 Task: Open Card Sales Proposal Review in Board DevOps Best Practices to Workspace Antivirus and Security Software and add a team member Softage.3@softage.net, a label Purple, a checklist Wealth Management, an attachment from your onedrive, a color Purple and finally, add a card description 'Research and develop new service offering pricing strategy' and a comment 'Let us make sure we have a clear understanding of the timeline and deadlines for this task, ensuring that we can deliver on time.'. Add a start date 'Jan 07, 1900' with a due date 'Jan 14, 1900'
Action: Mouse moved to (49, 313)
Screenshot: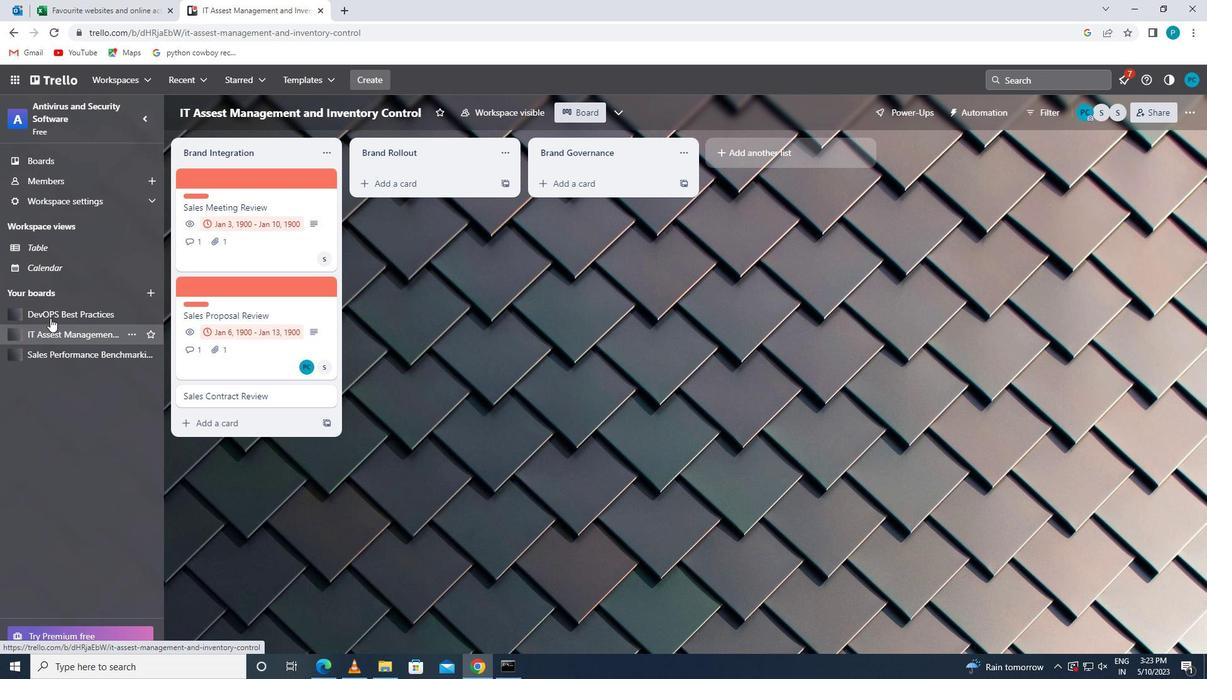 
Action: Mouse pressed left at (49, 313)
Screenshot: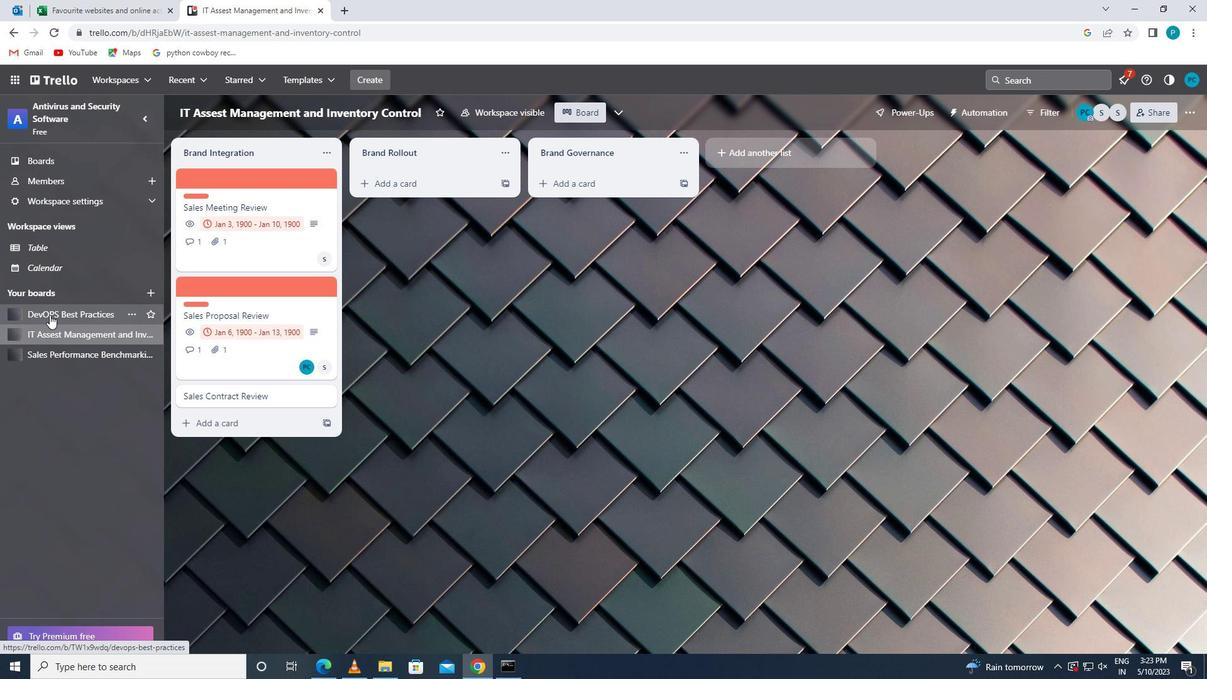 
Action: Mouse moved to (242, 389)
Screenshot: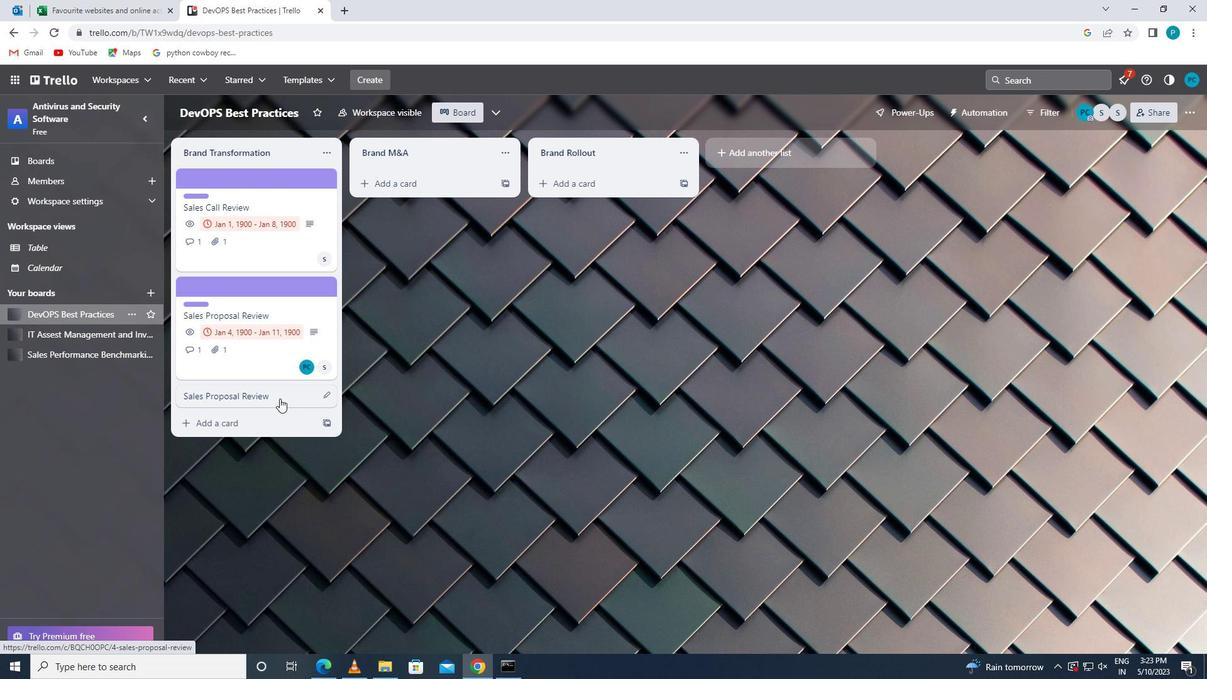 
Action: Mouse pressed left at (242, 389)
Screenshot: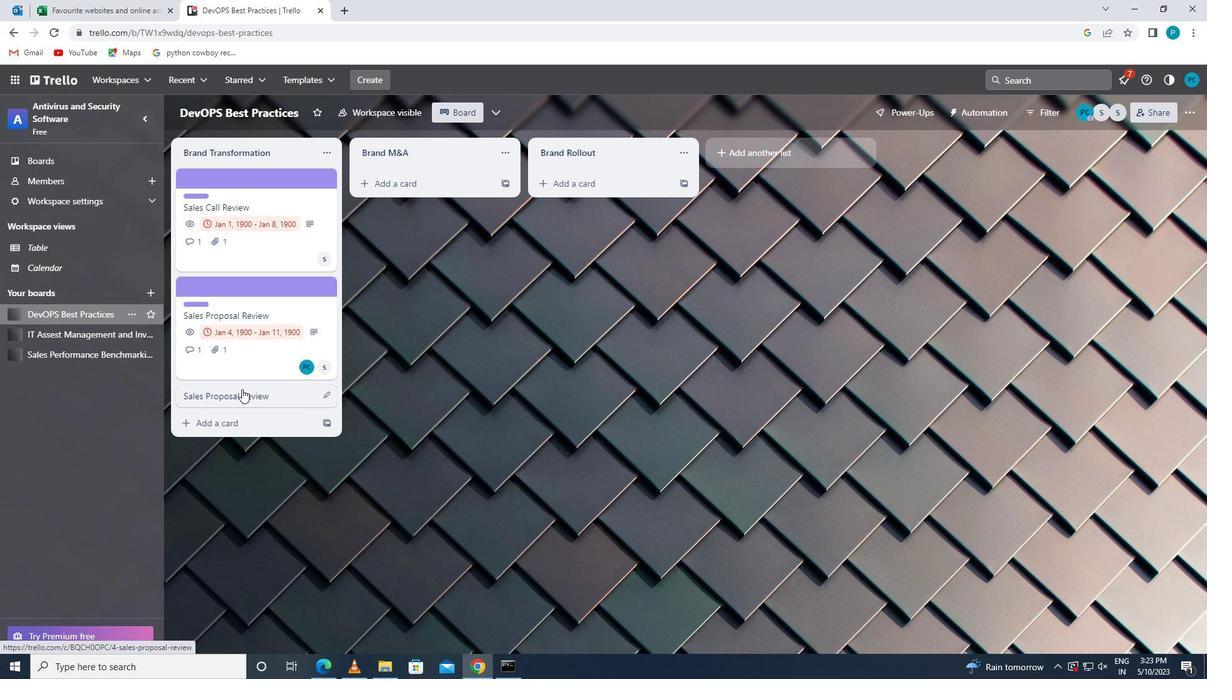 
Action: Mouse moved to (749, 215)
Screenshot: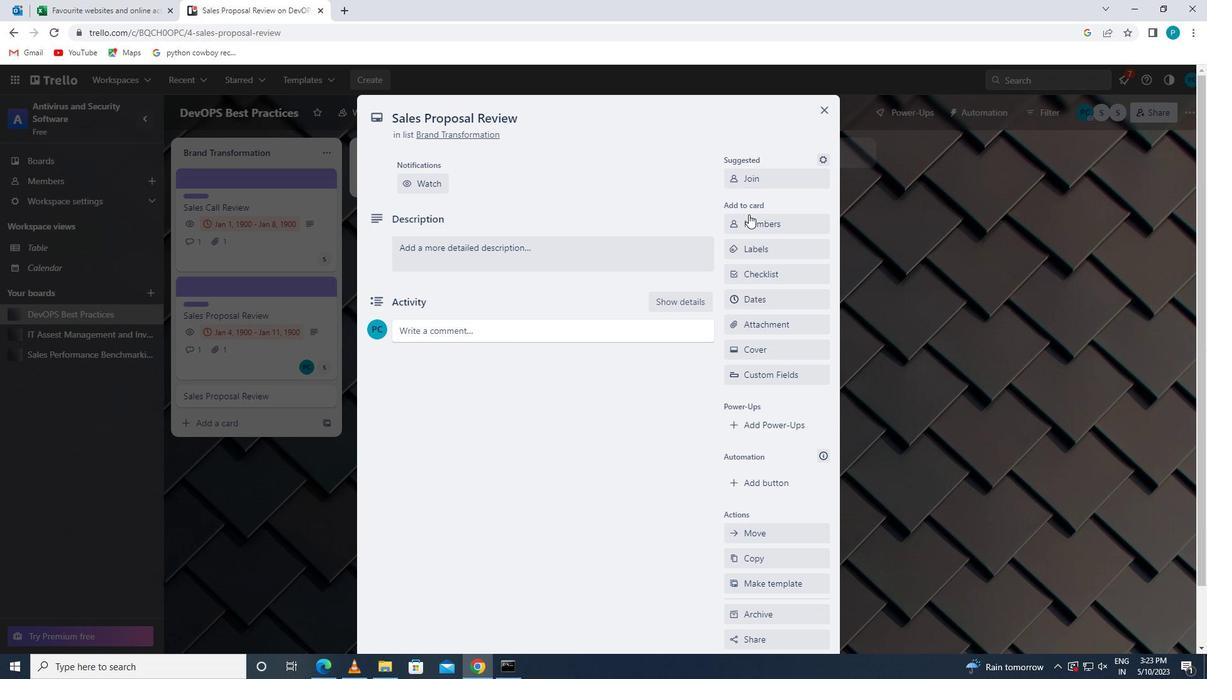 
Action: Mouse pressed left at (749, 215)
Screenshot: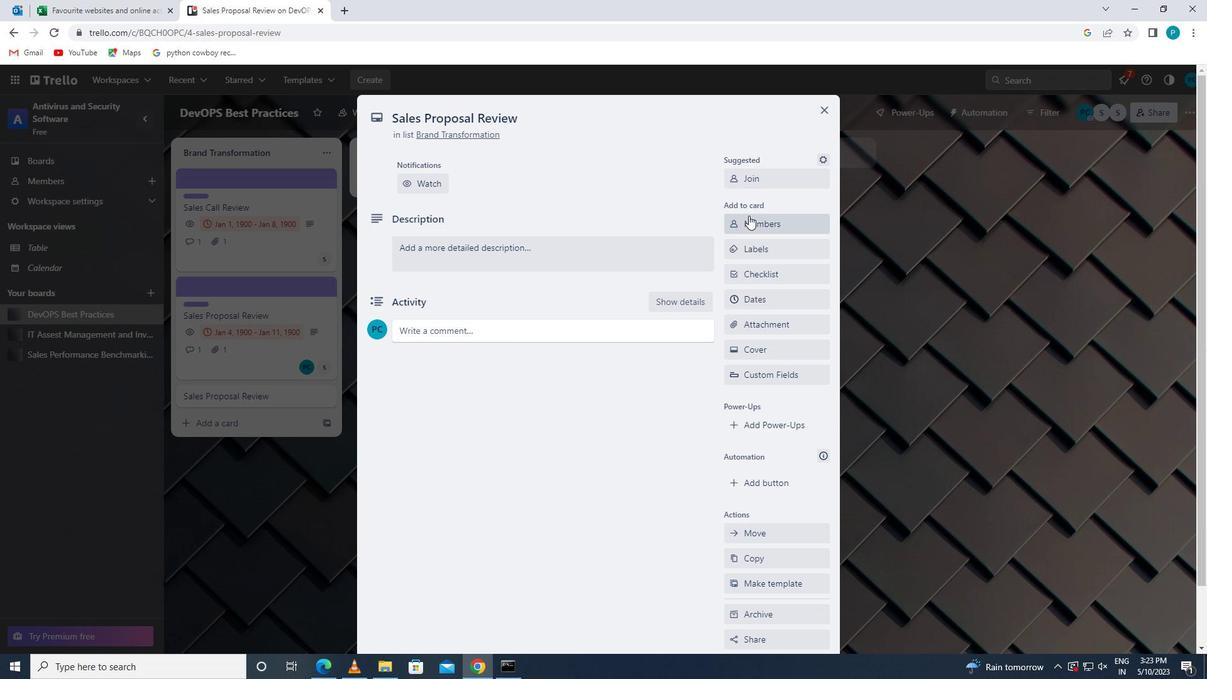 
Action: Mouse moved to (756, 284)
Screenshot: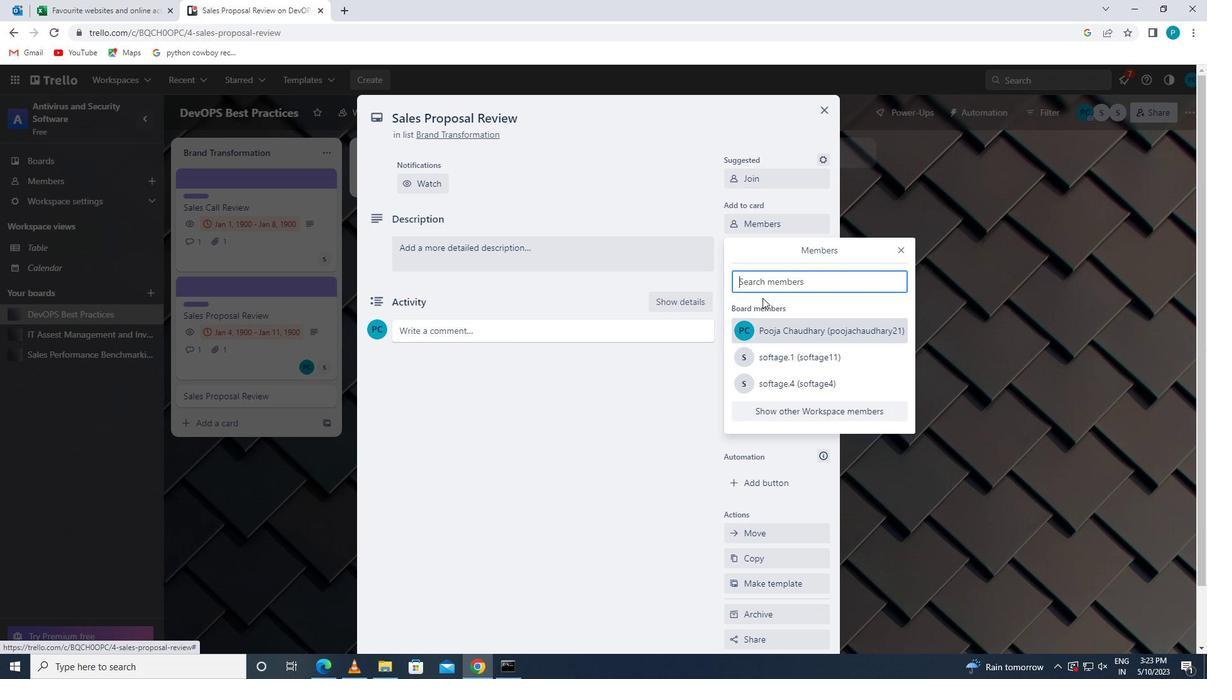 
Action: Mouse pressed left at (756, 284)
Screenshot: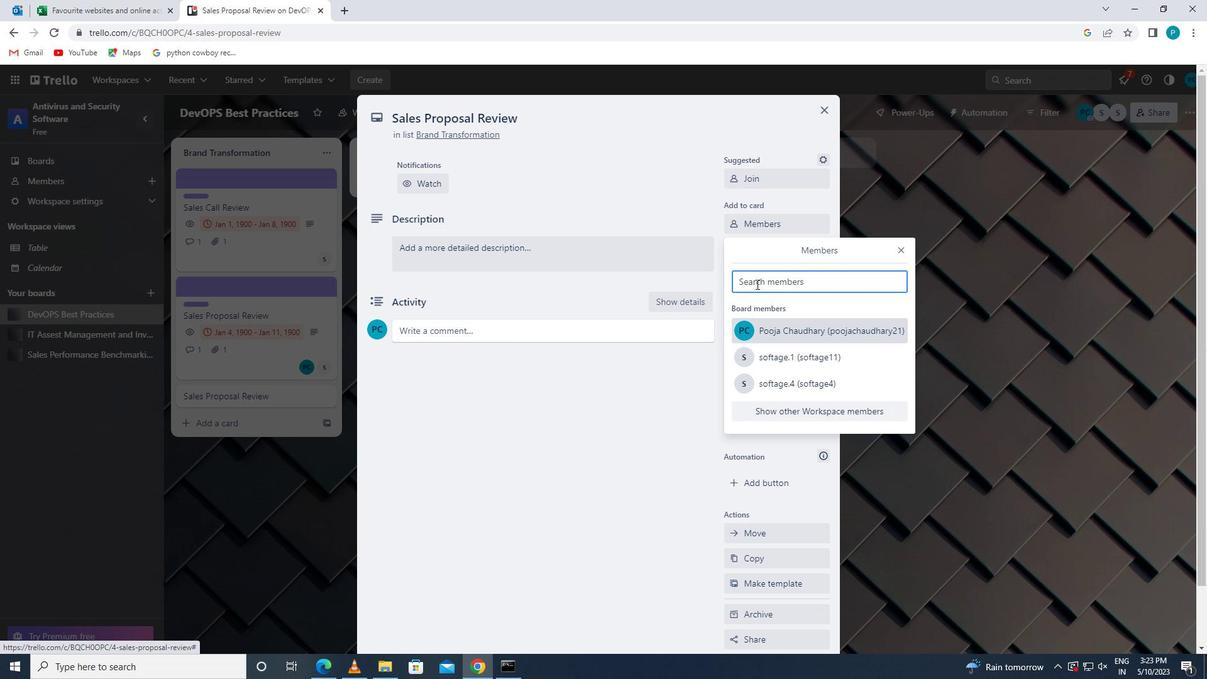 
Action: Key pressed s<Key.caps_lock>o<Key.backspace><Key.backspace>s<Key.caps_lock>oftage
Screenshot: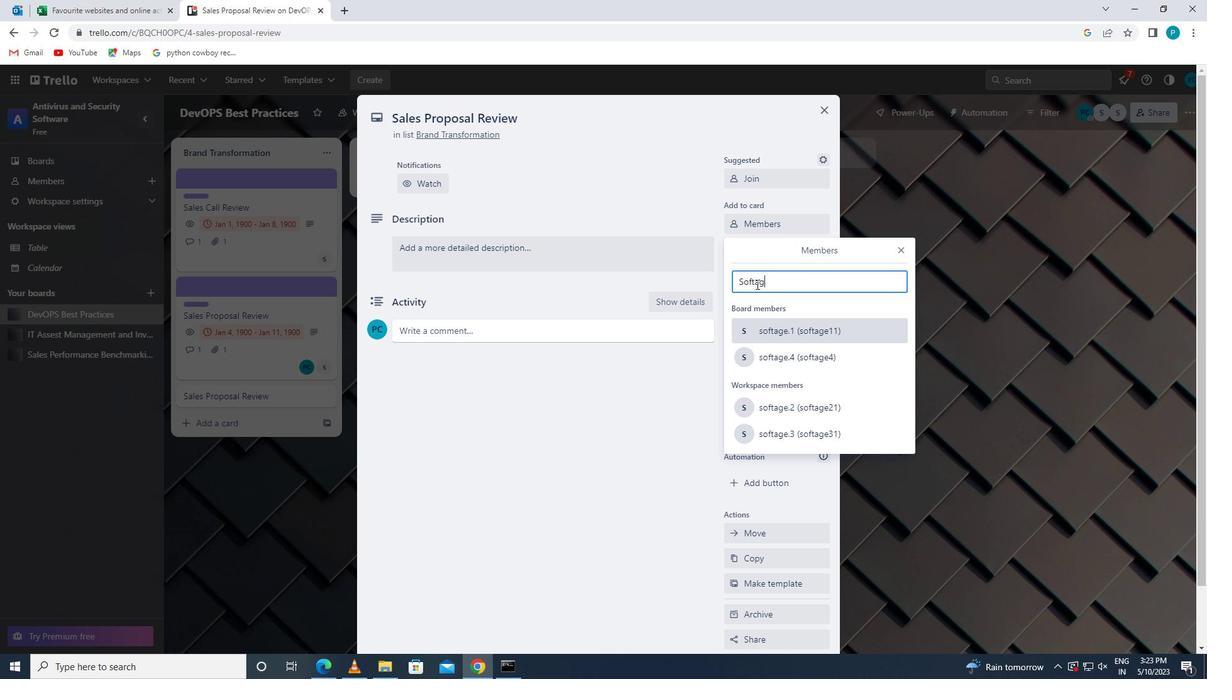 
Action: Mouse moved to (795, 433)
Screenshot: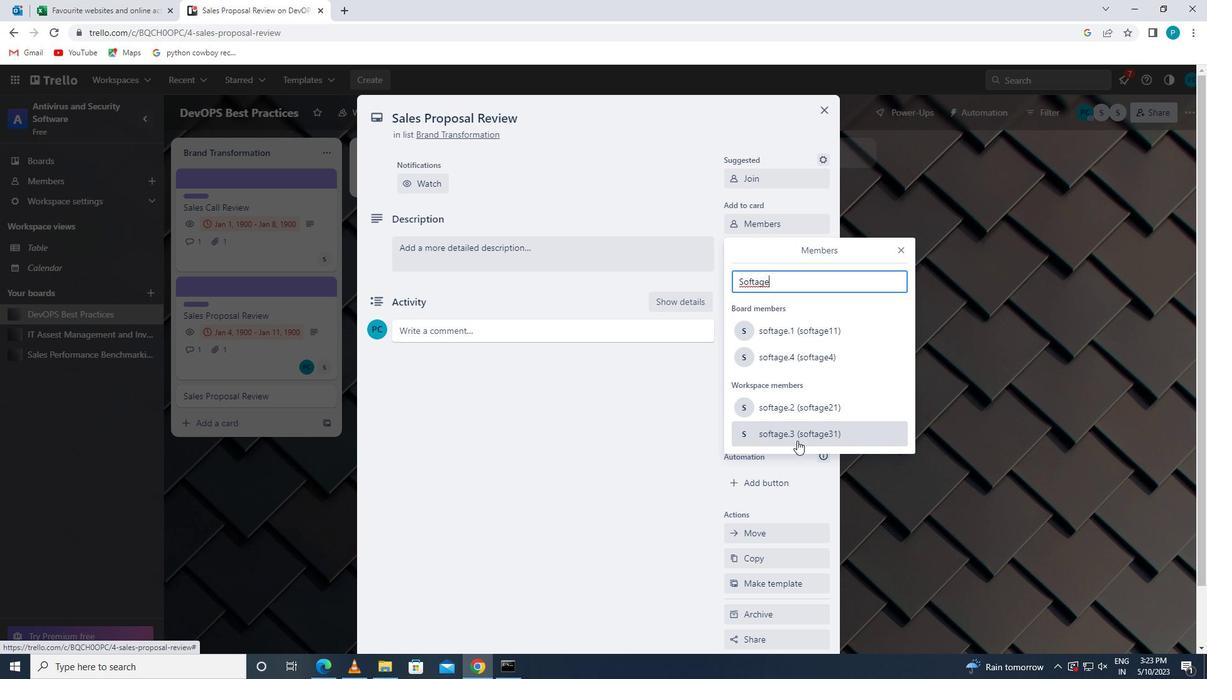 
Action: Mouse pressed left at (795, 433)
Screenshot: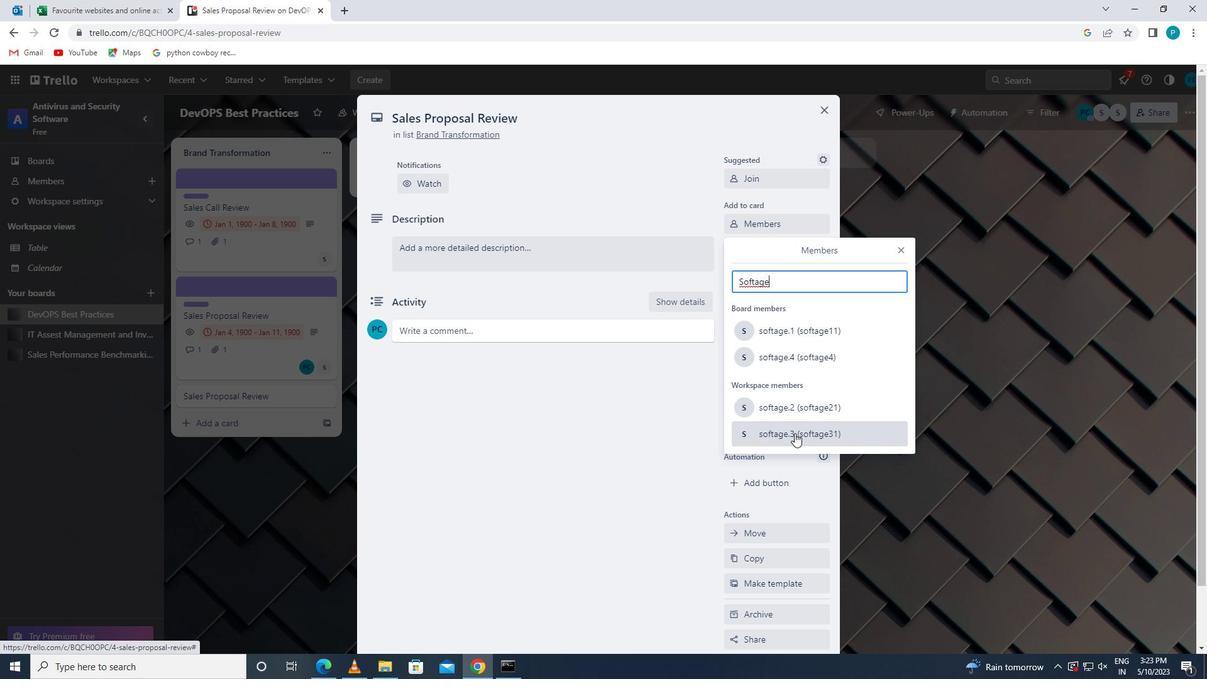 
Action: Mouse moved to (902, 251)
Screenshot: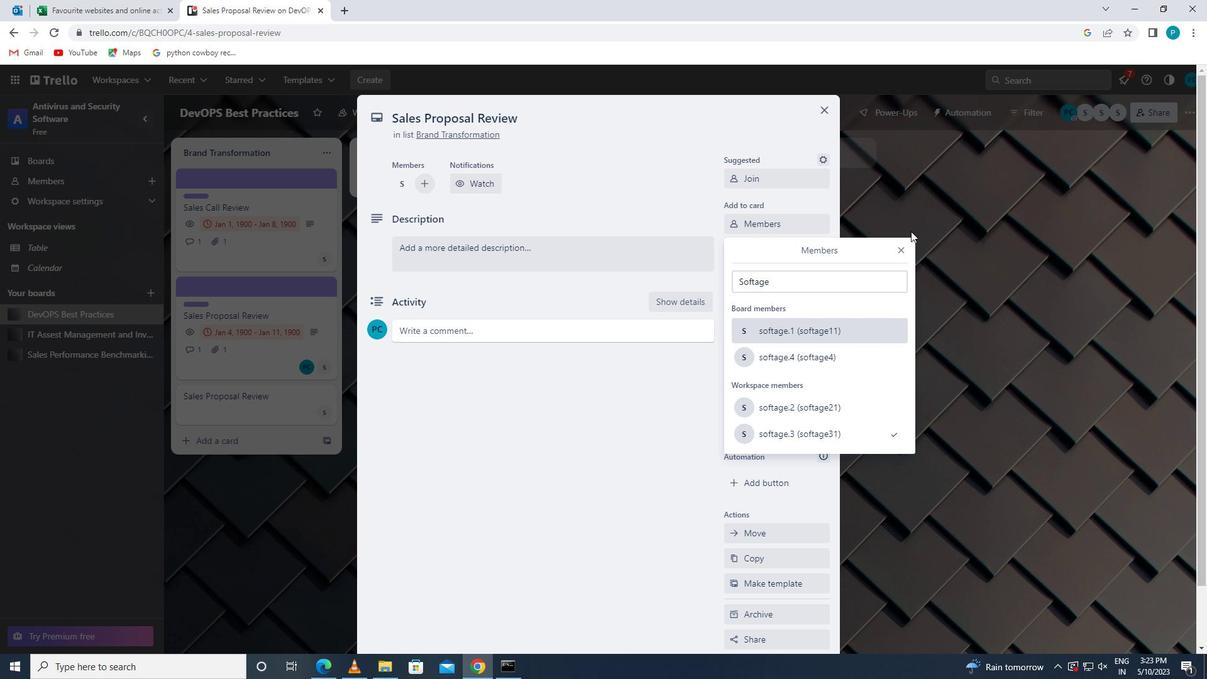 
Action: Mouse pressed left at (902, 251)
Screenshot: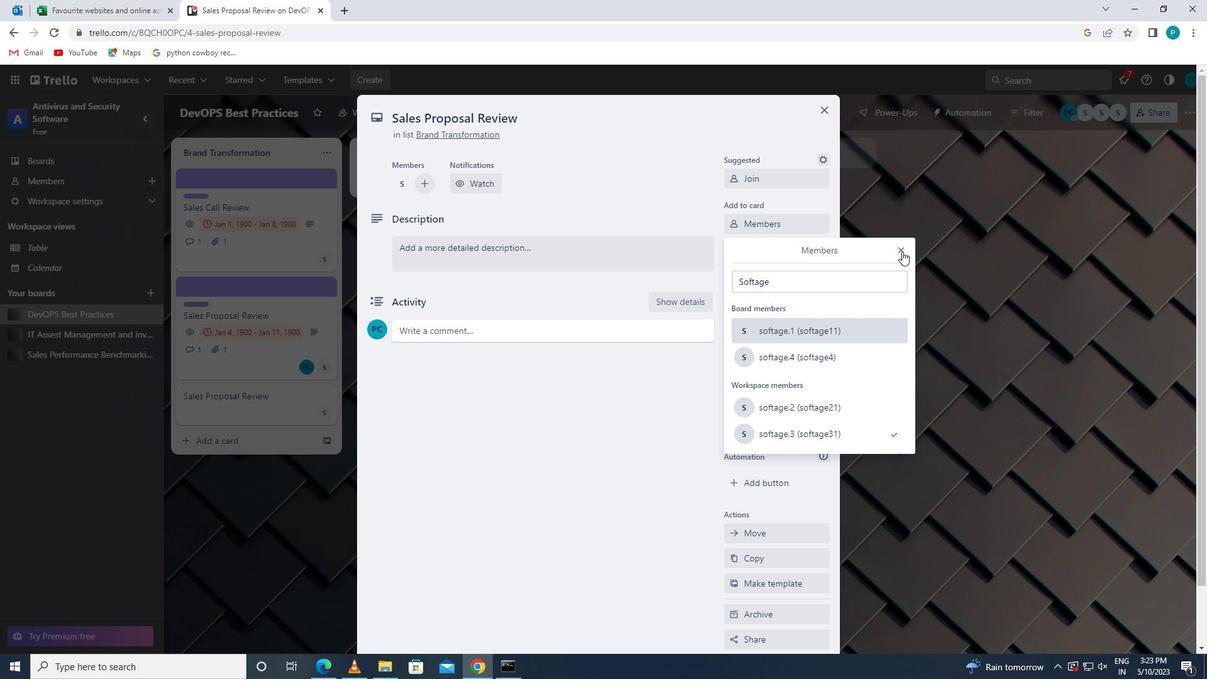 
Action: Mouse moved to (781, 250)
Screenshot: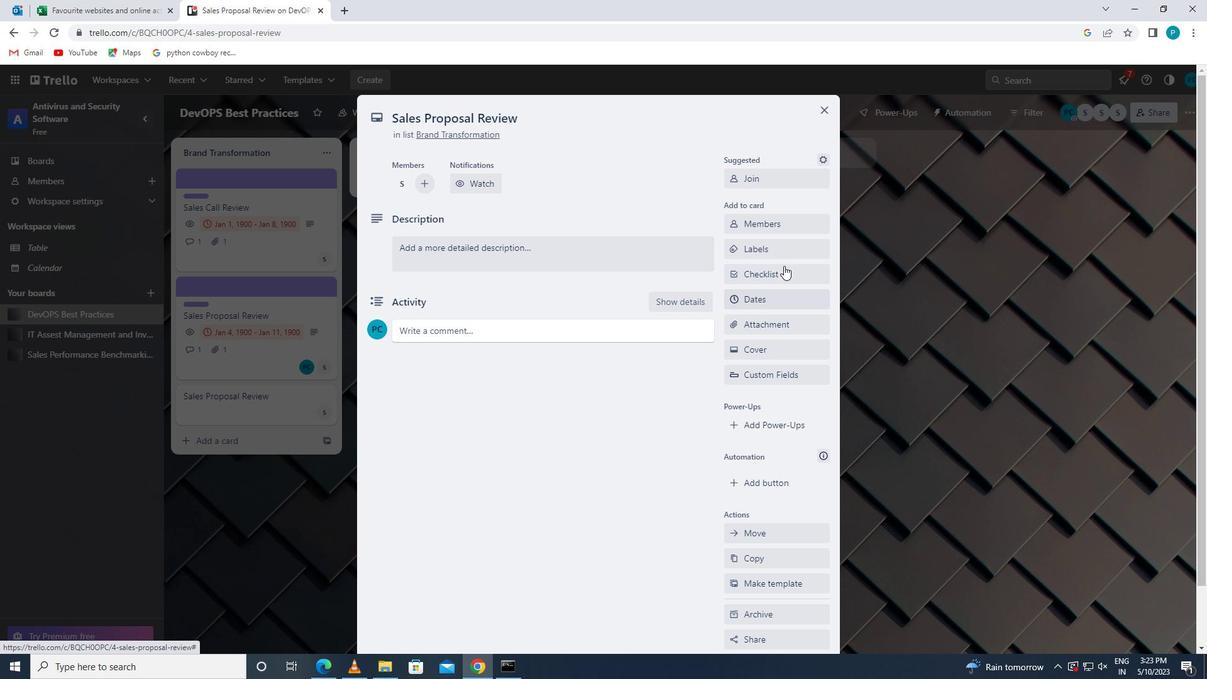 
Action: Mouse pressed left at (781, 250)
Screenshot: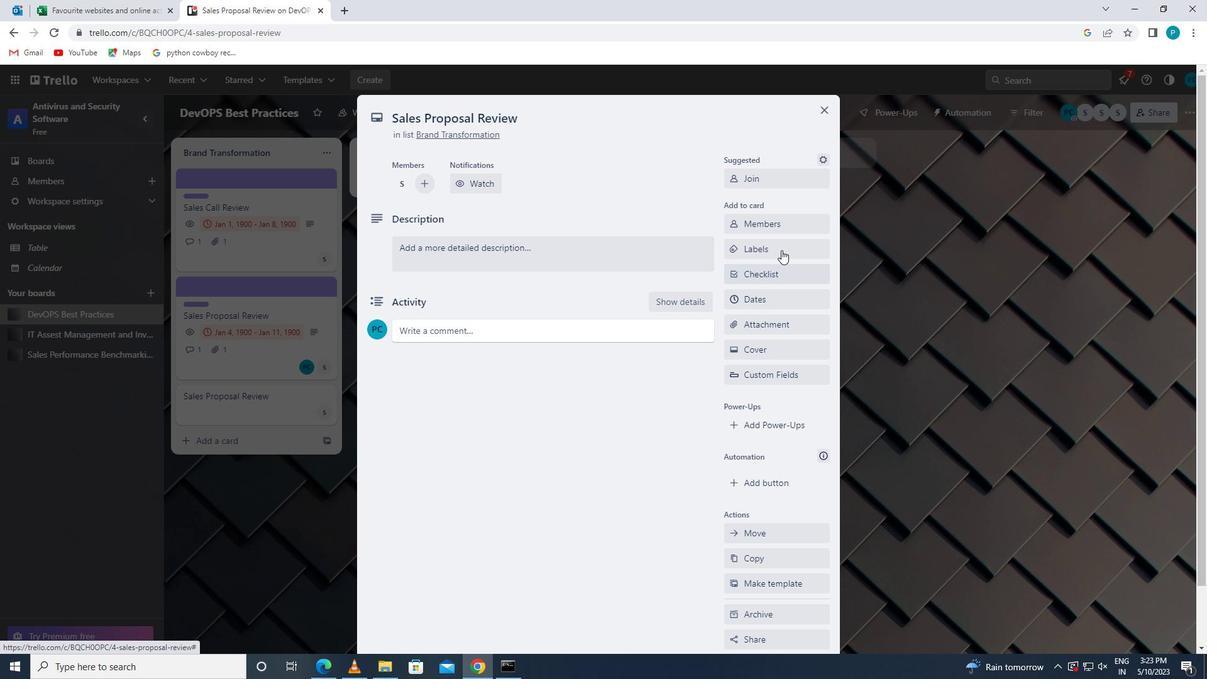 
Action: Mouse moved to (803, 492)
Screenshot: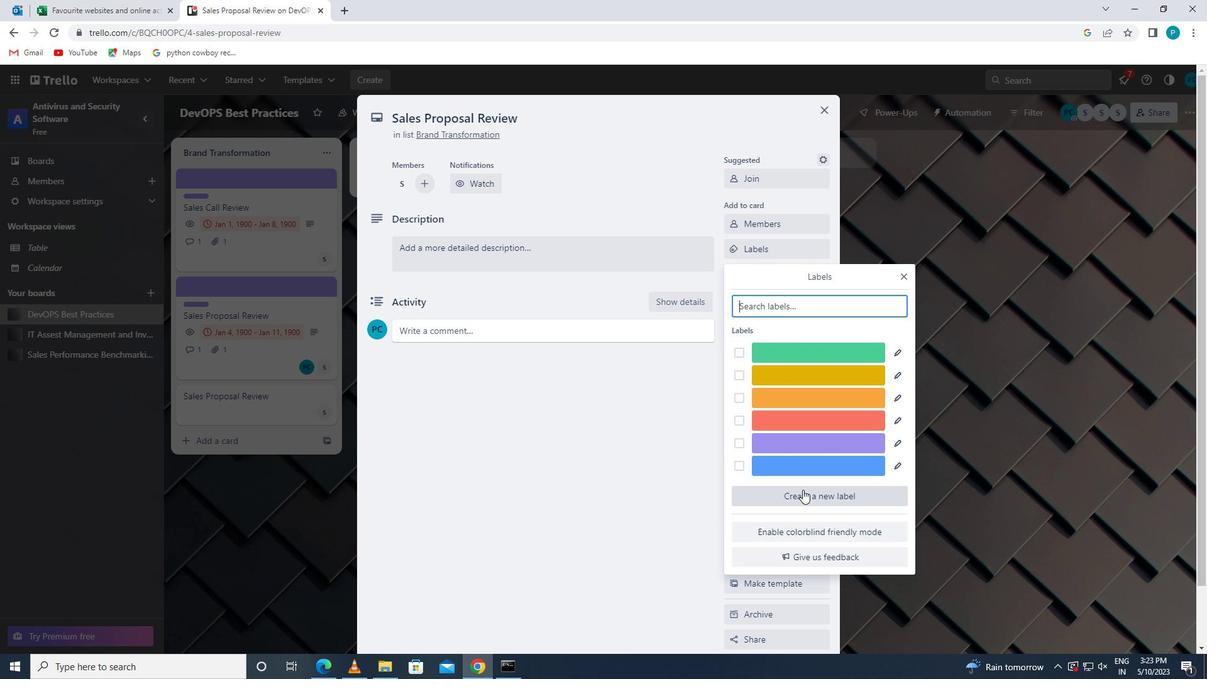 
Action: Mouse pressed left at (803, 492)
Screenshot: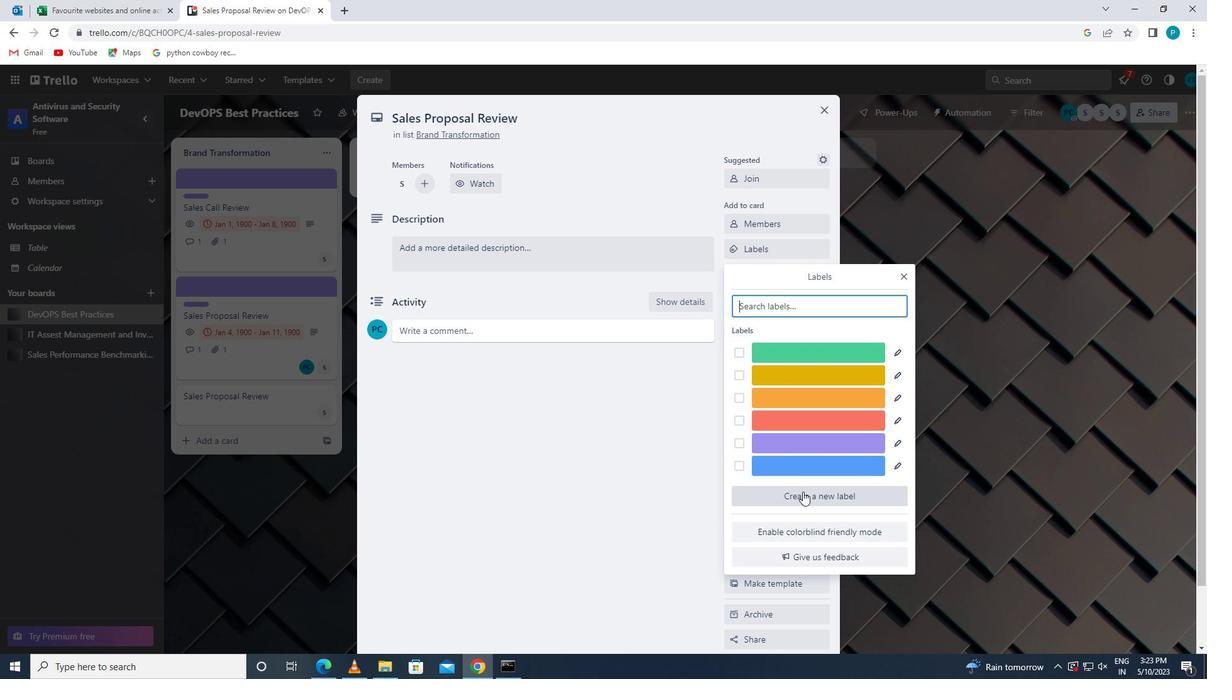 
Action: Mouse moved to (892, 457)
Screenshot: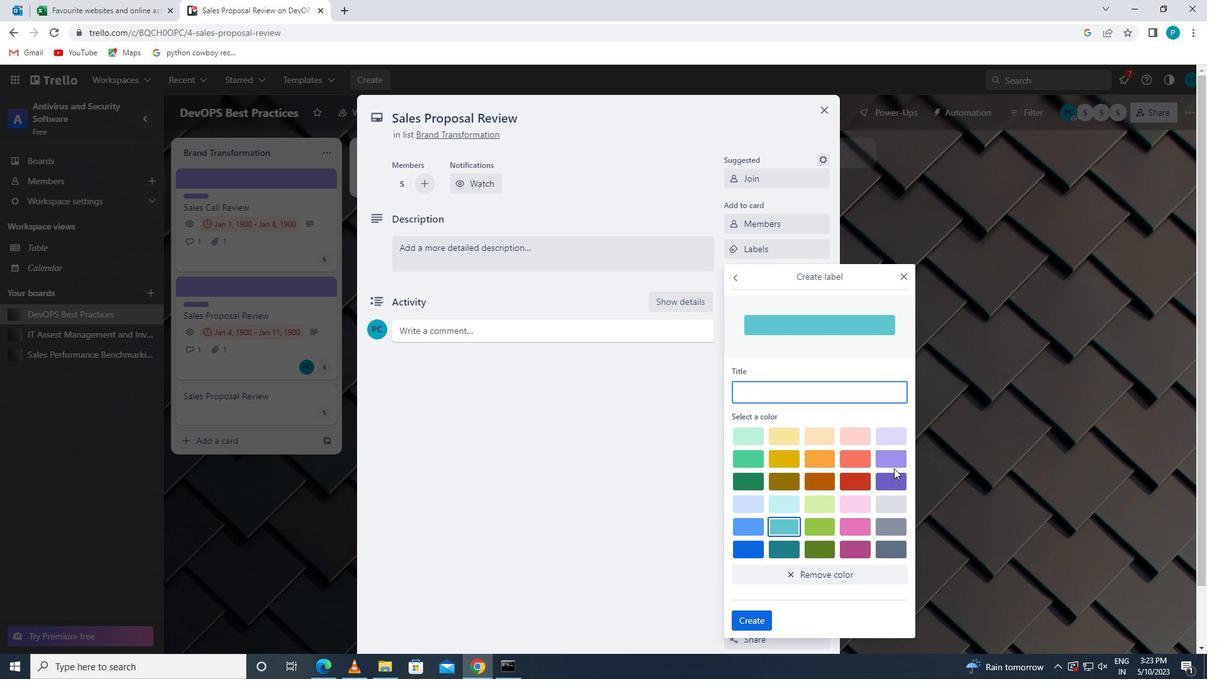 
Action: Mouse pressed left at (892, 457)
Screenshot: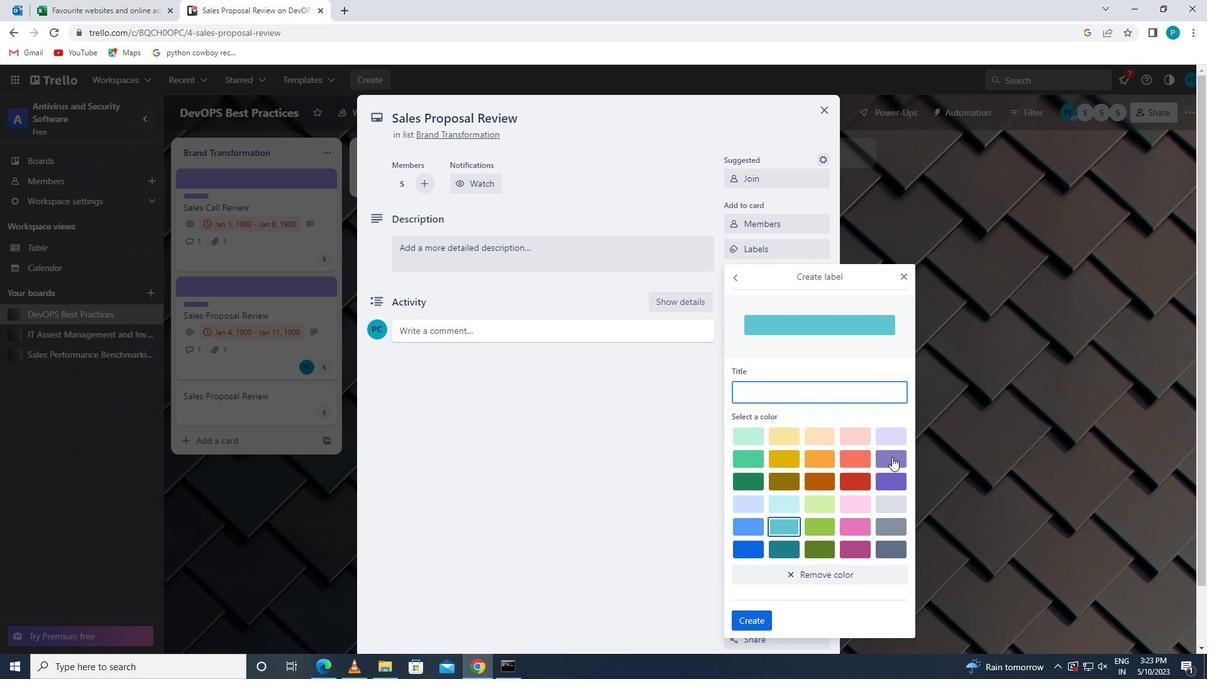 
Action: Mouse moved to (767, 627)
Screenshot: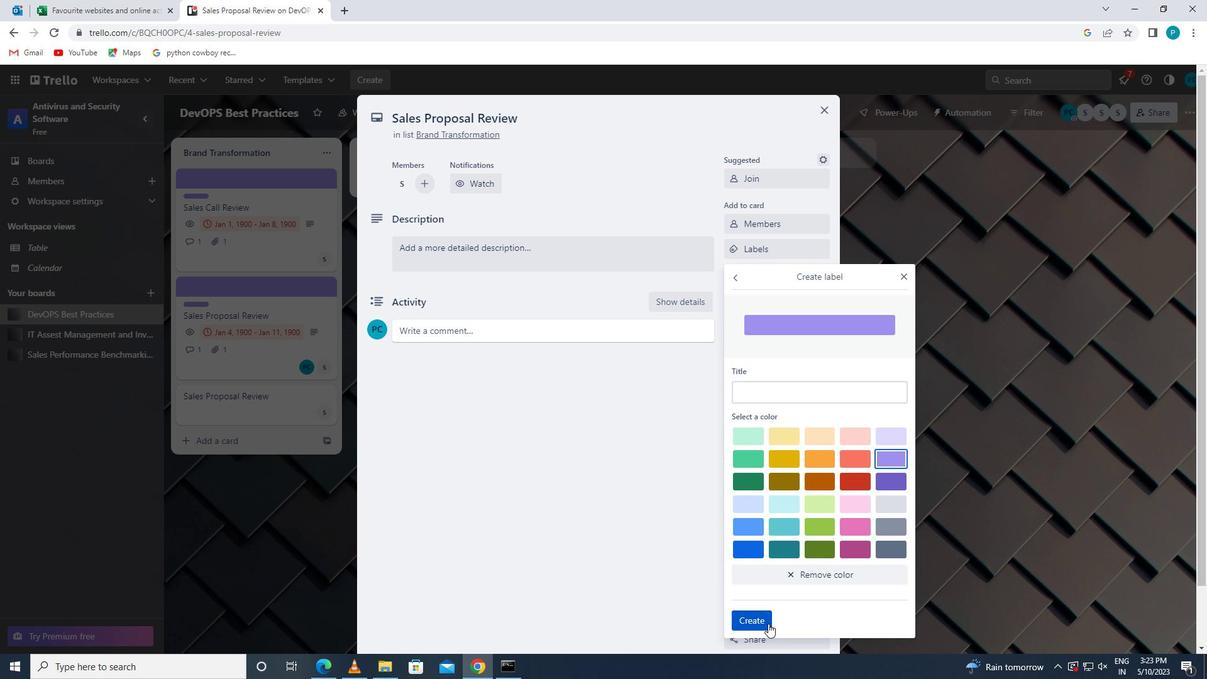 
Action: Mouse pressed left at (767, 627)
Screenshot: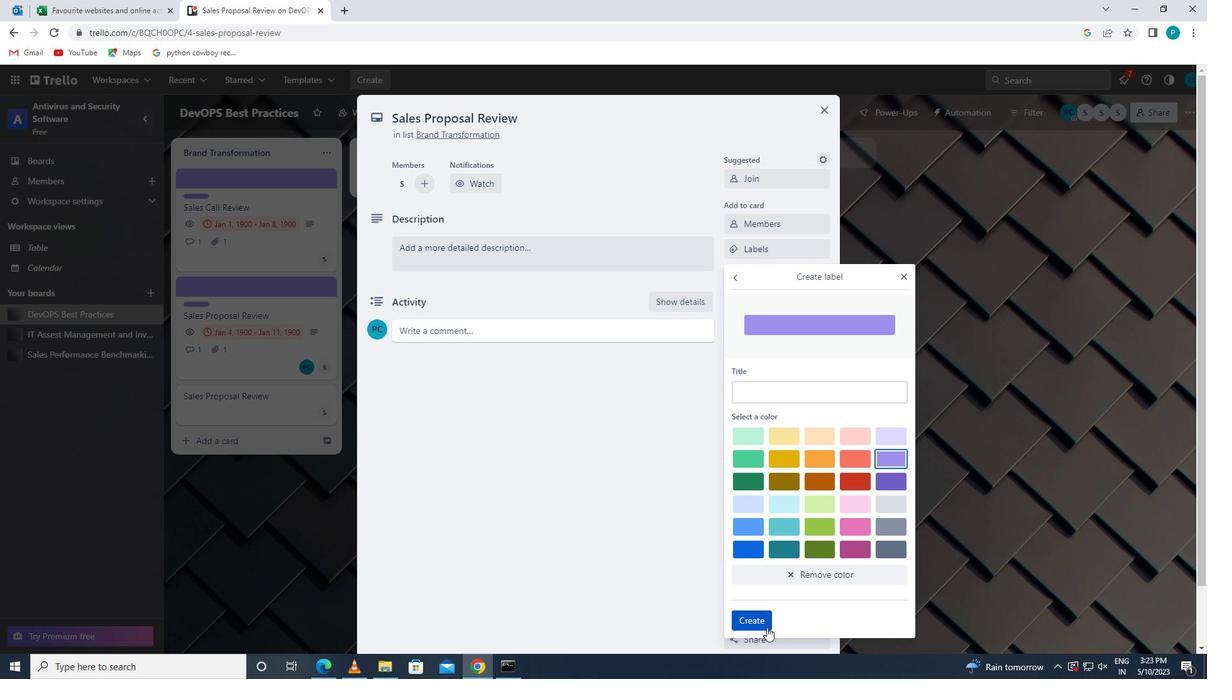
Action: Mouse moved to (904, 276)
Screenshot: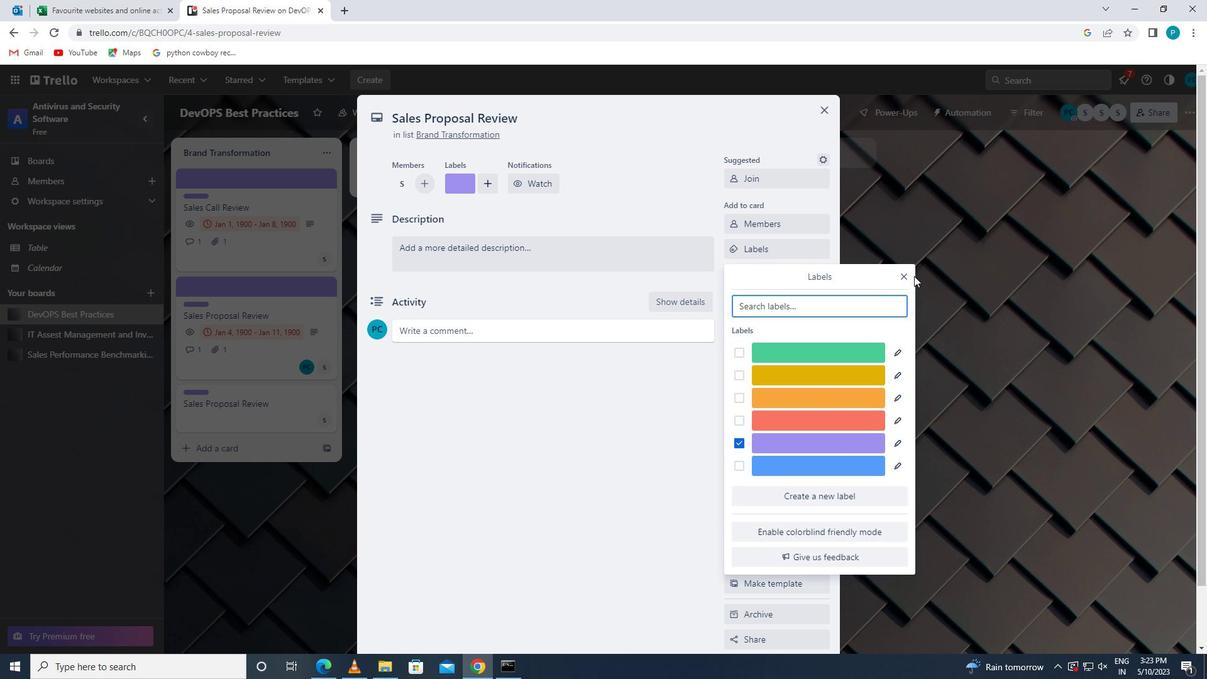 
Action: Mouse pressed left at (904, 276)
Screenshot: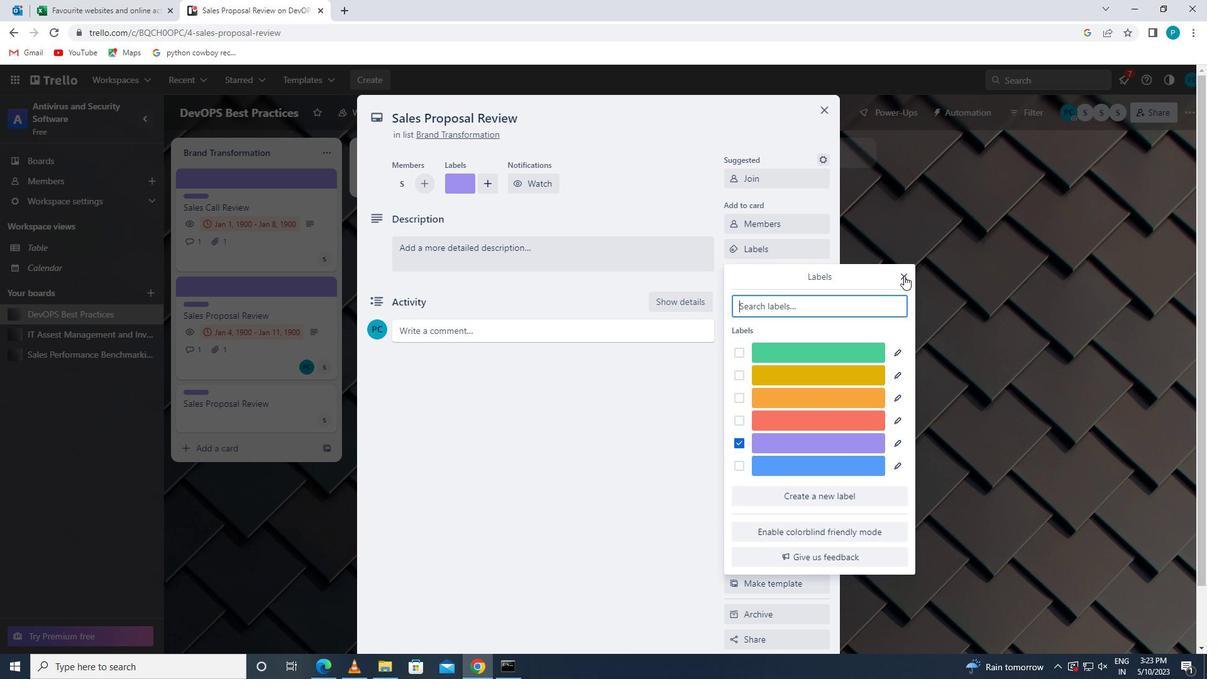 
Action: Mouse moved to (747, 276)
Screenshot: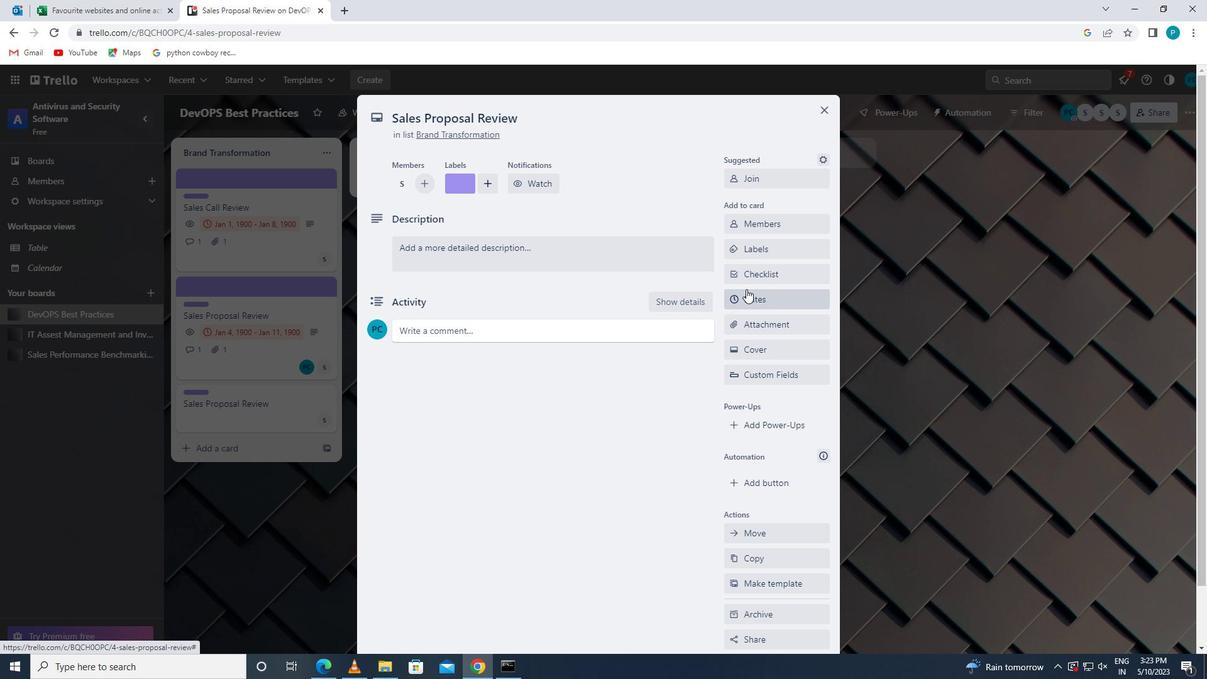 
Action: Mouse pressed left at (747, 276)
Screenshot: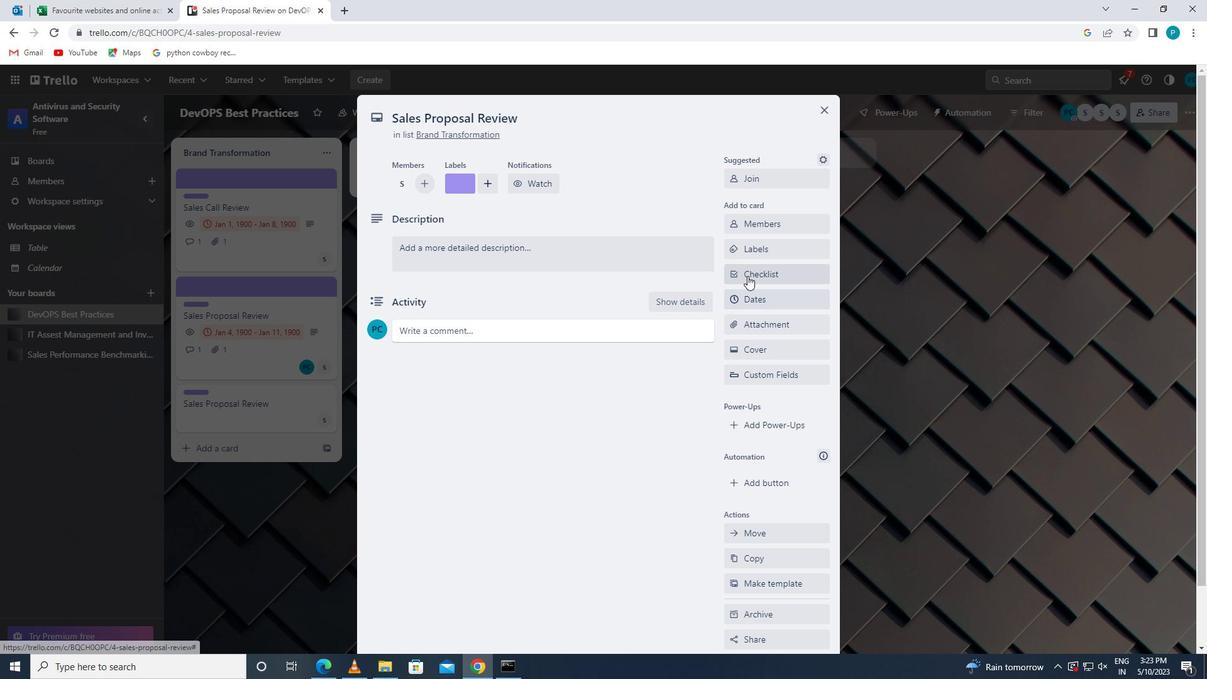 
Action: Mouse moved to (747, 276)
Screenshot: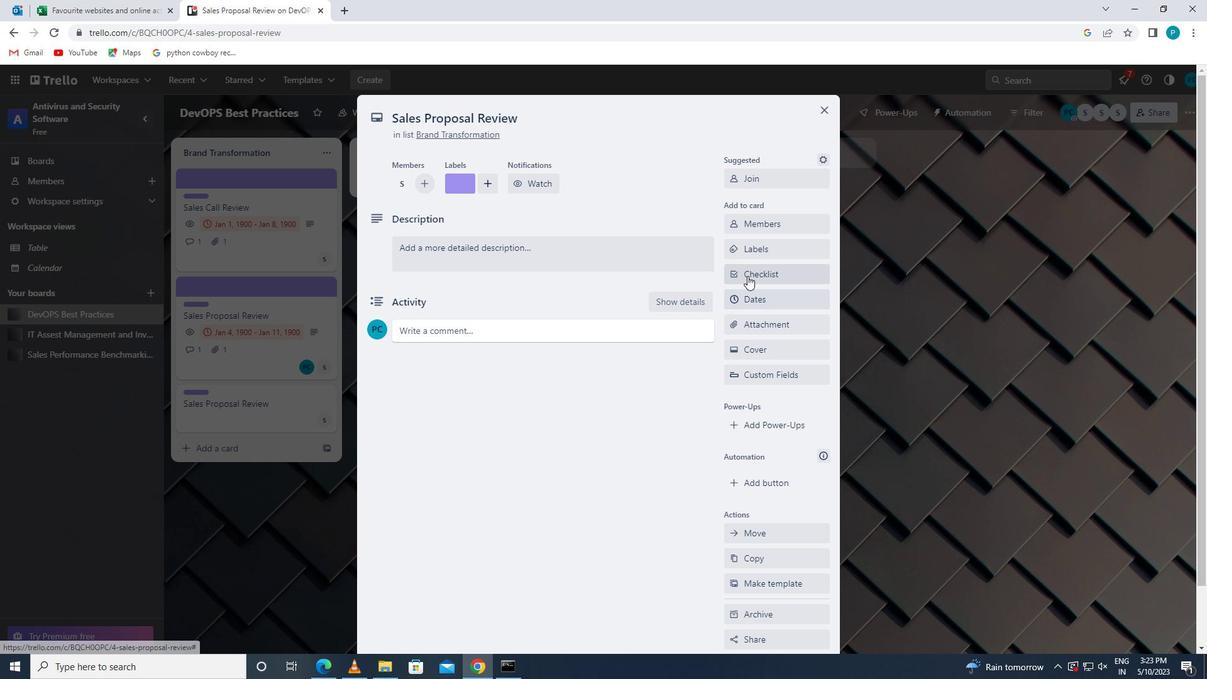 
Action: Key pressed <Key.caps_lock>e<Key.backspace>w<Key.caps_lock>e
Screenshot: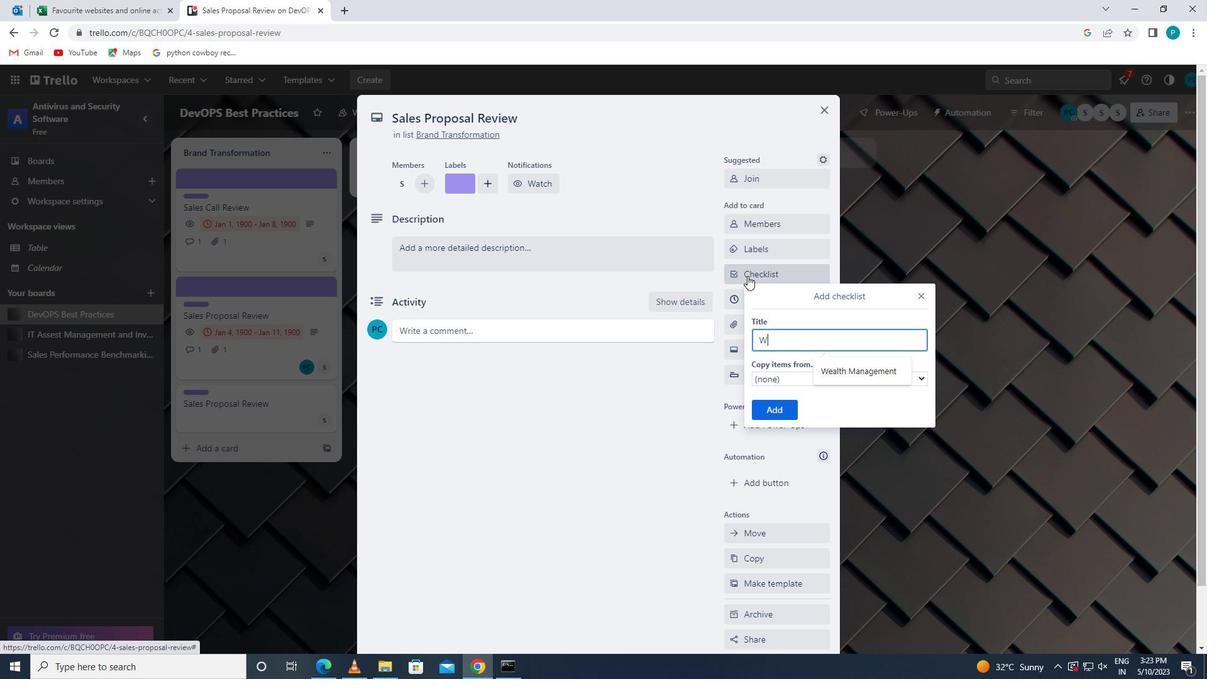 
Action: Mouse moved to (868, 367)
Screenshot: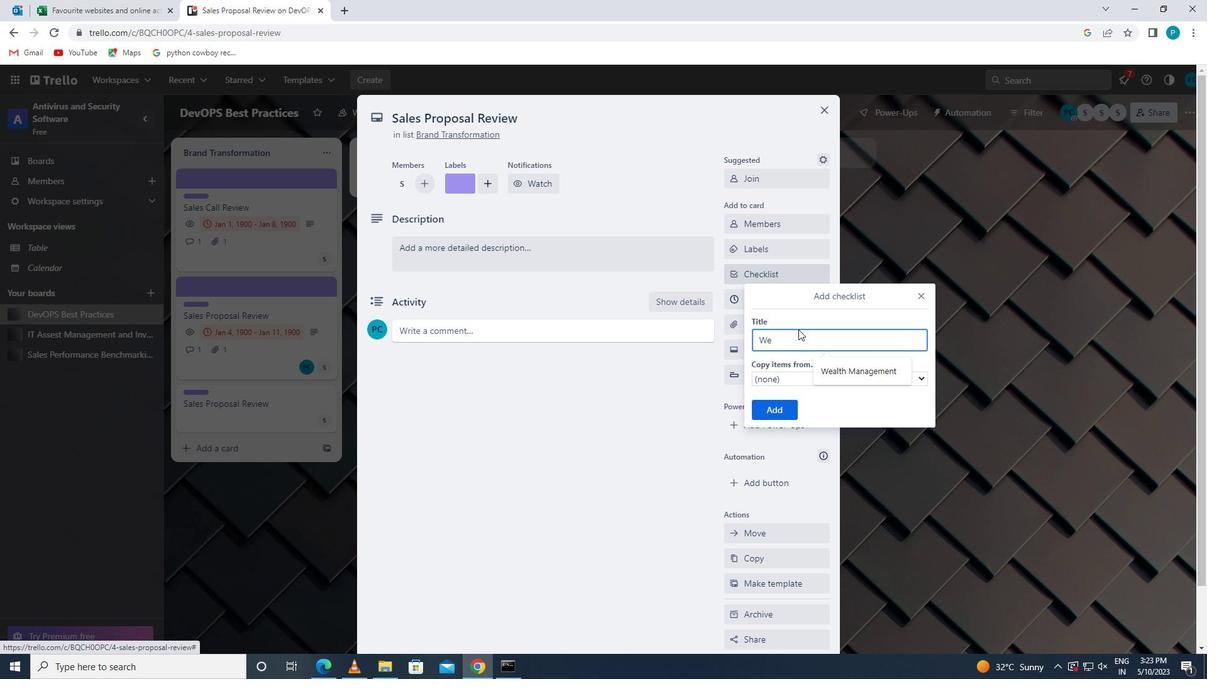 
Action: Mouse pressed left at (868, 367)
Screenshot: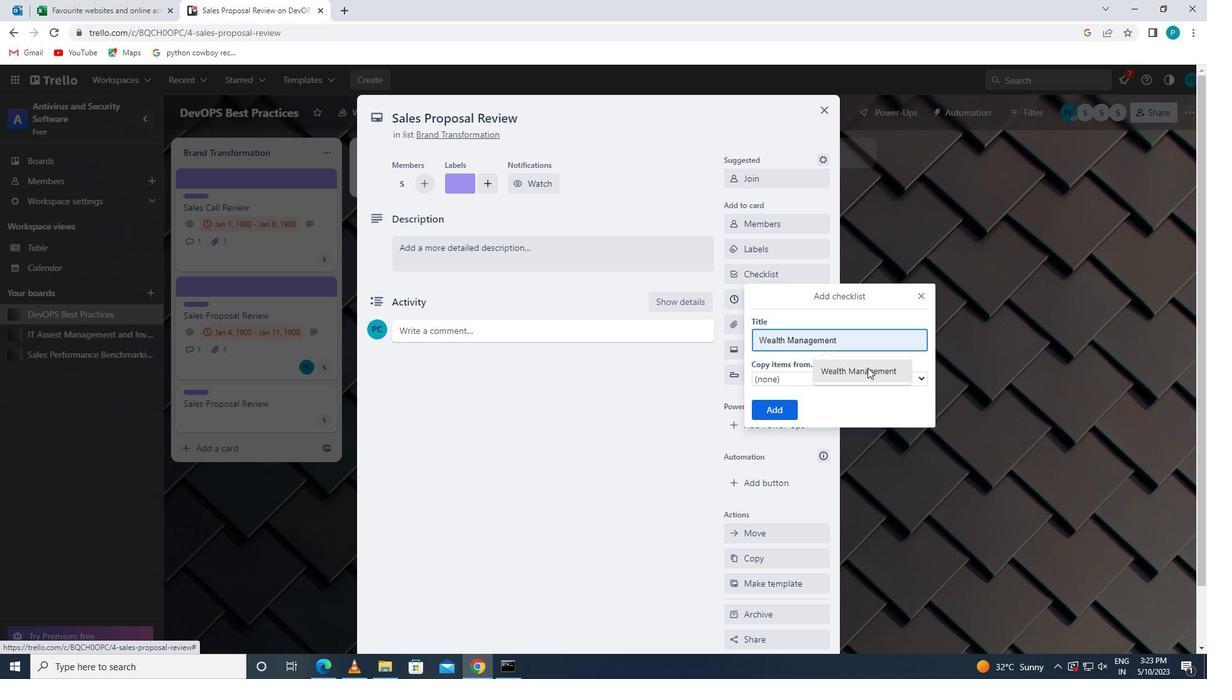 
Action: Mouse moved to (761, 406)
Screenshot: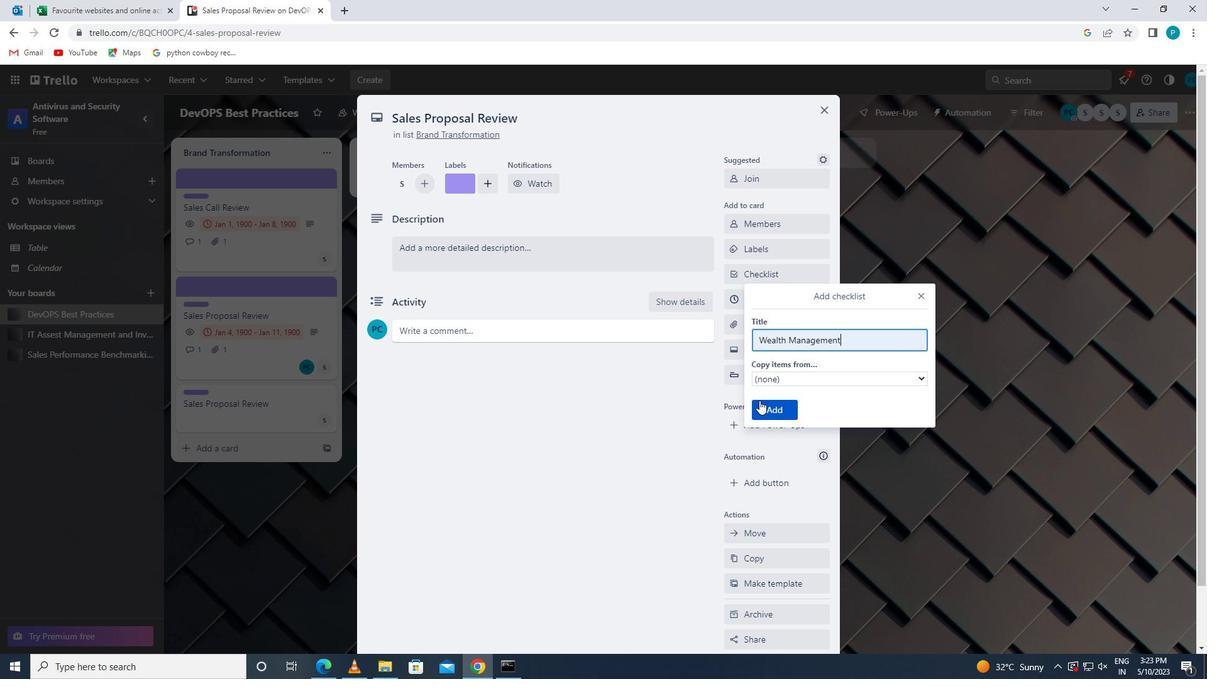 
Action: Mouse pressed left at (761, 406)
Screenshot: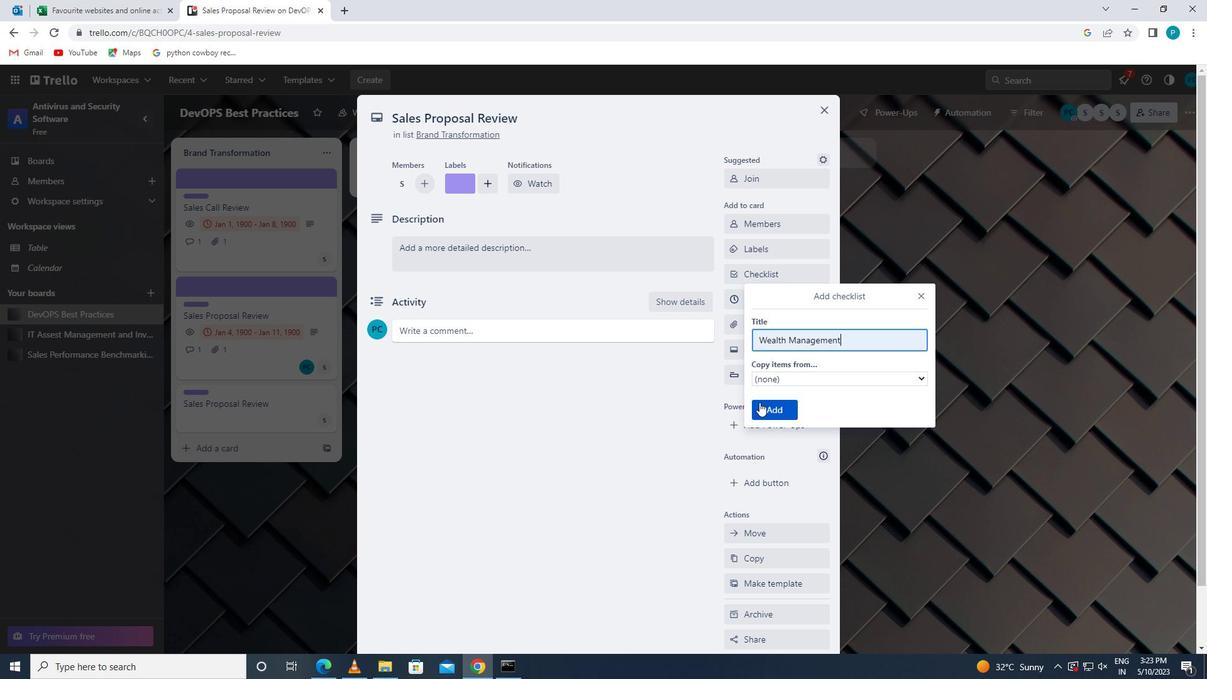 
Action: Mouse moved to (780, 328)
Screenshot: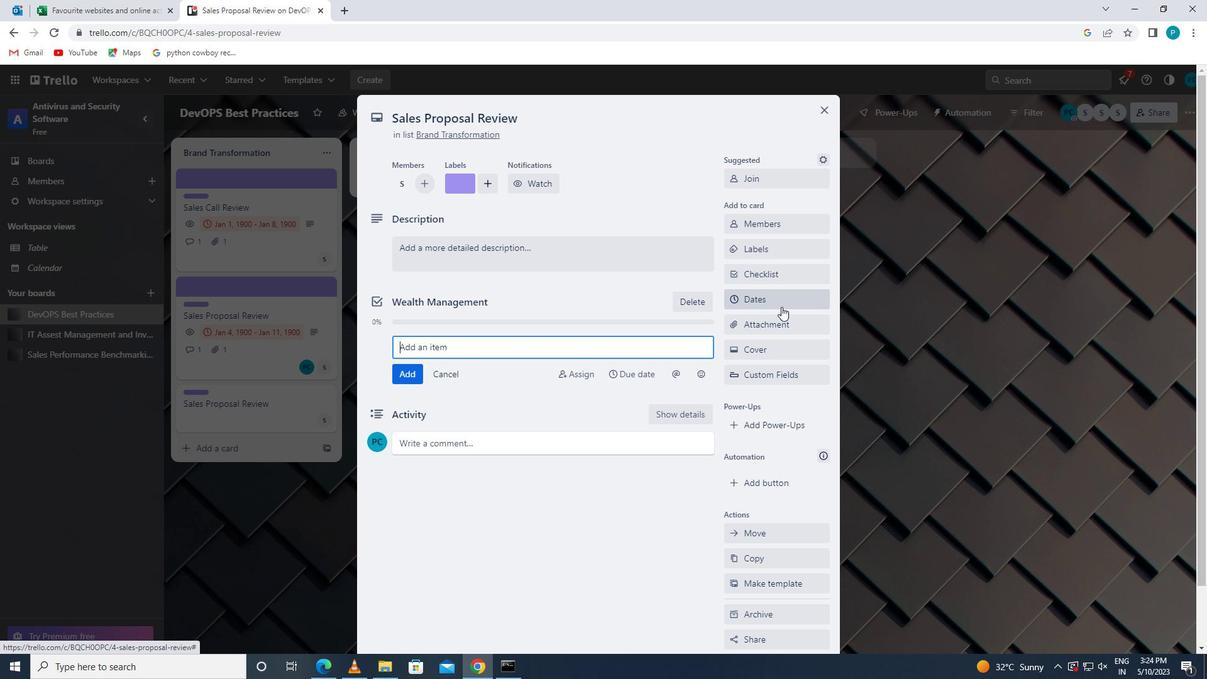 
Action: Mouse pressed left at (780, 328)
Screenshot: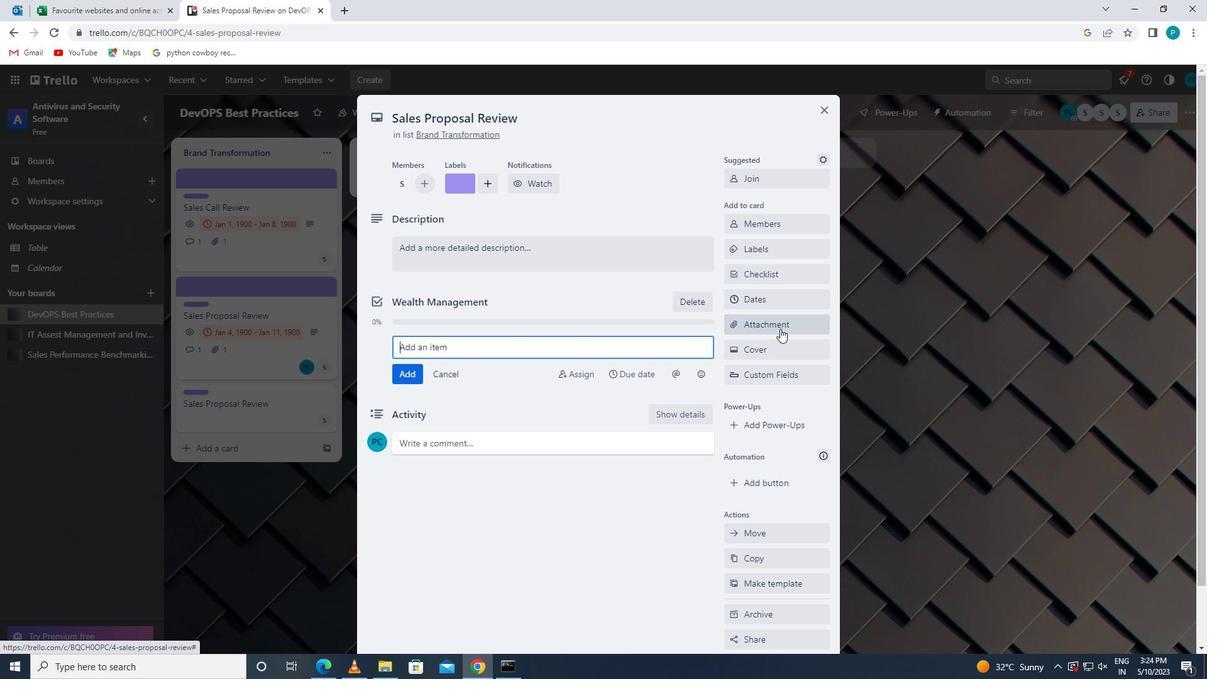 
Action: Mouse moved to (780, 479)
Screenshot: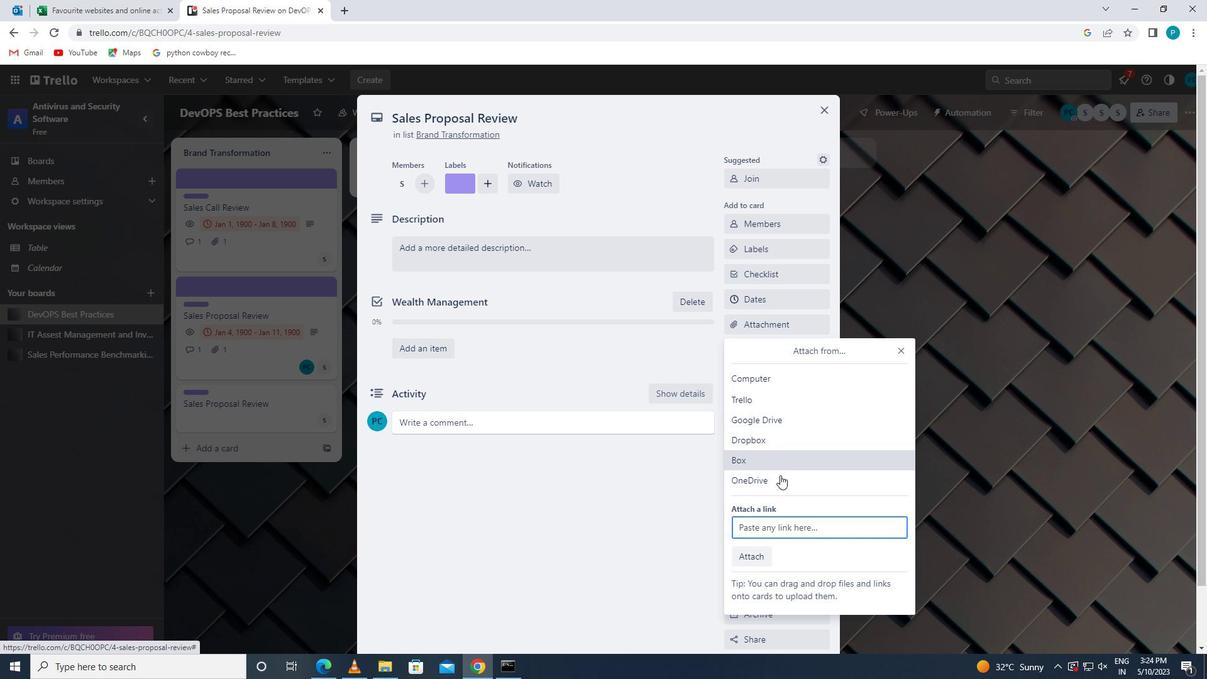
Action: Mouse pressed left at (780, 479)
Screenshot: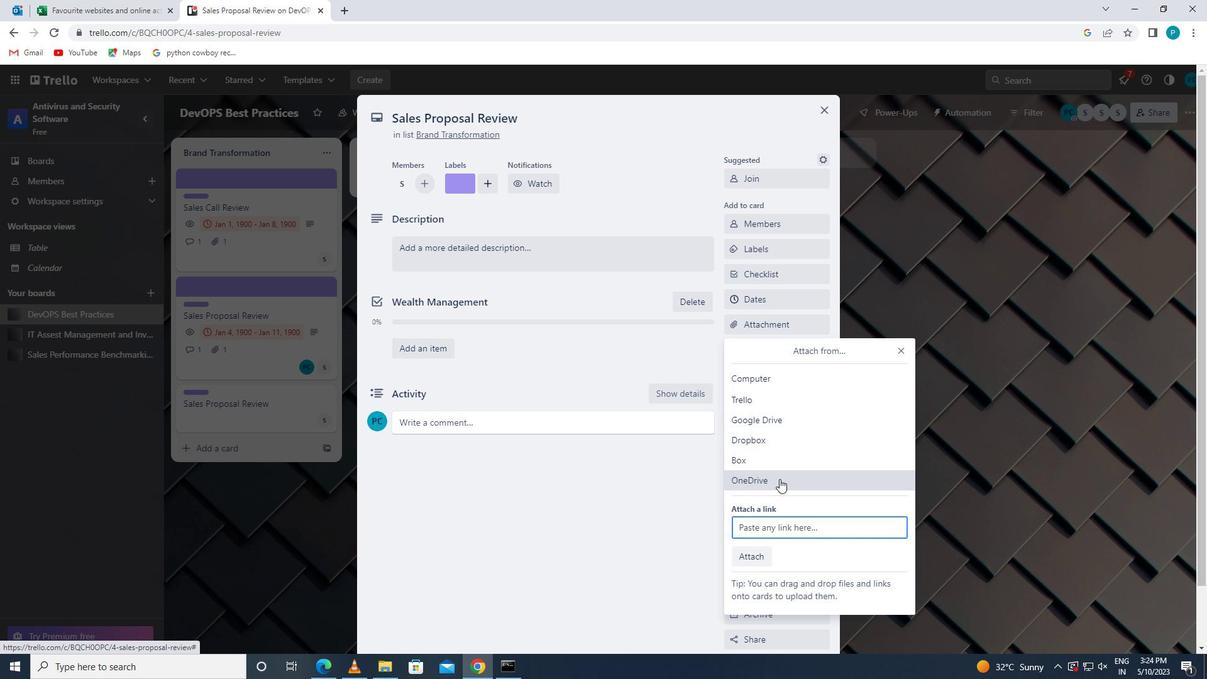 
Action: Mouse moved to (406, 235)
Screenshot: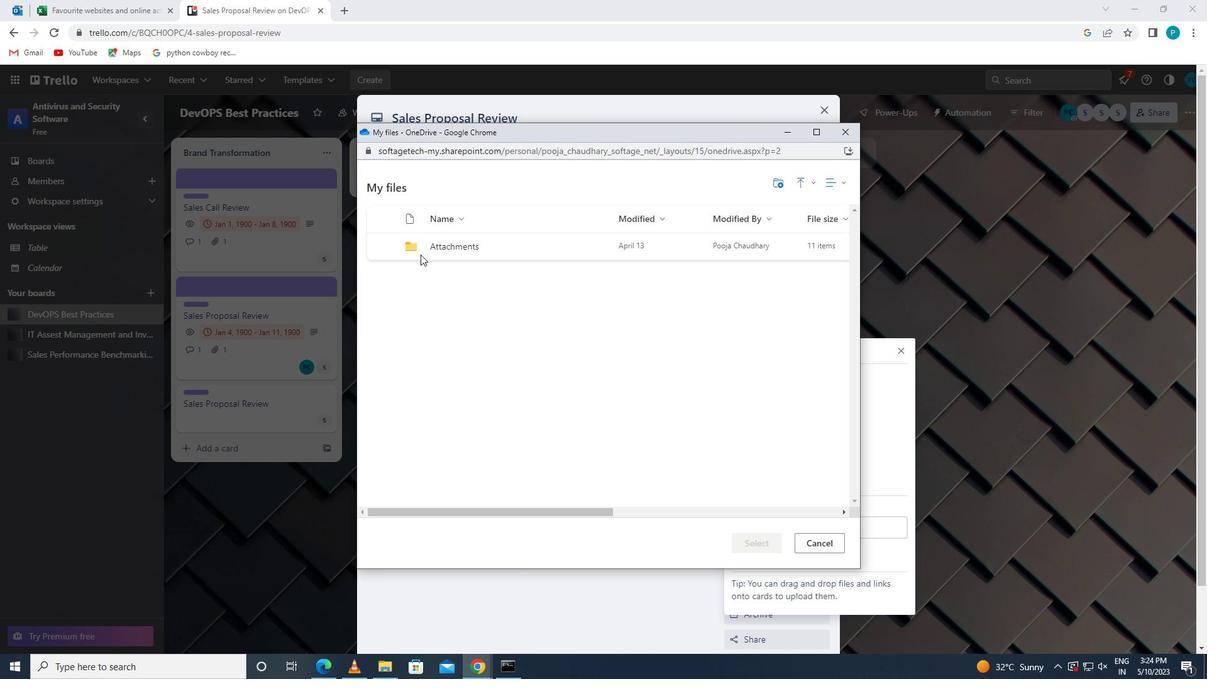 
Action: Mouse pressed left at (406, 235)
Screenshot: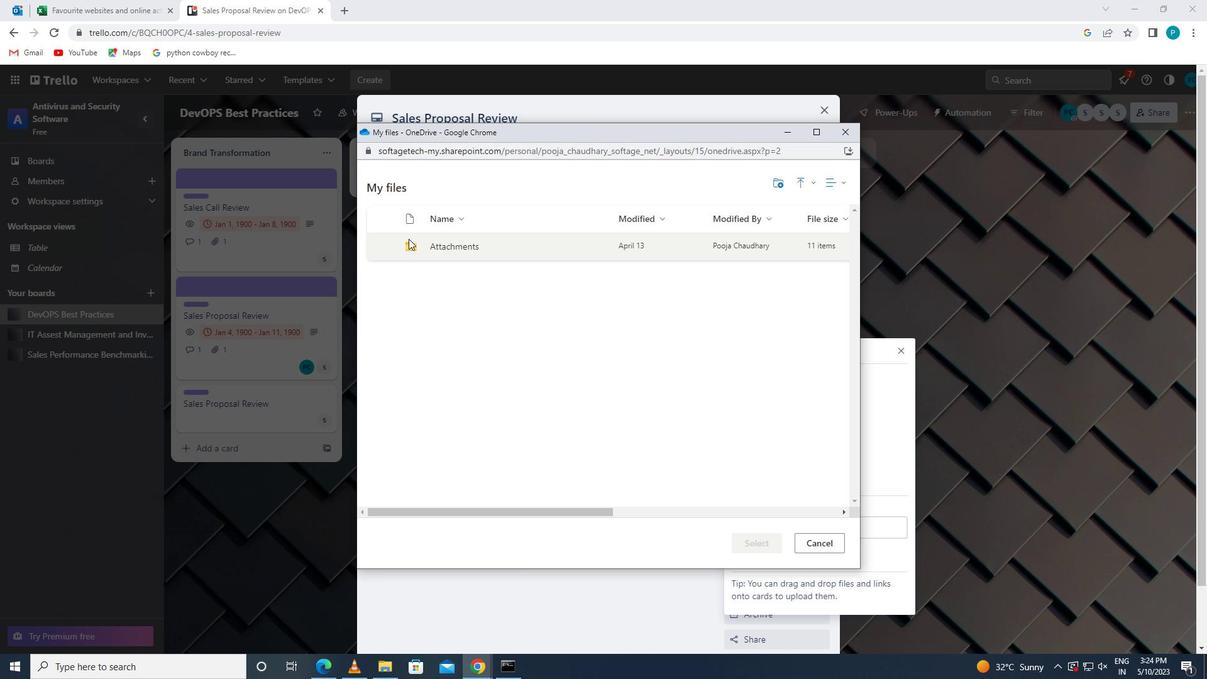 
Action: Mouse moved to (408, 236)
Screenshot: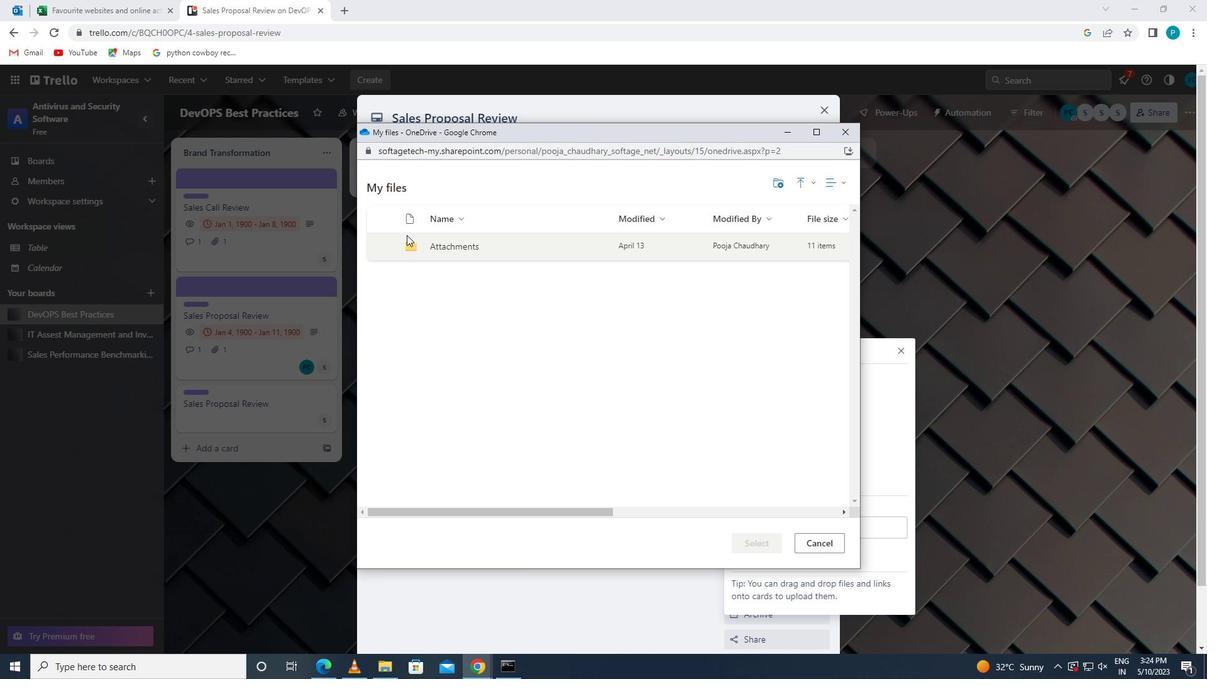 
Action: Mouse pressed left at (408, 236)
Screenshot: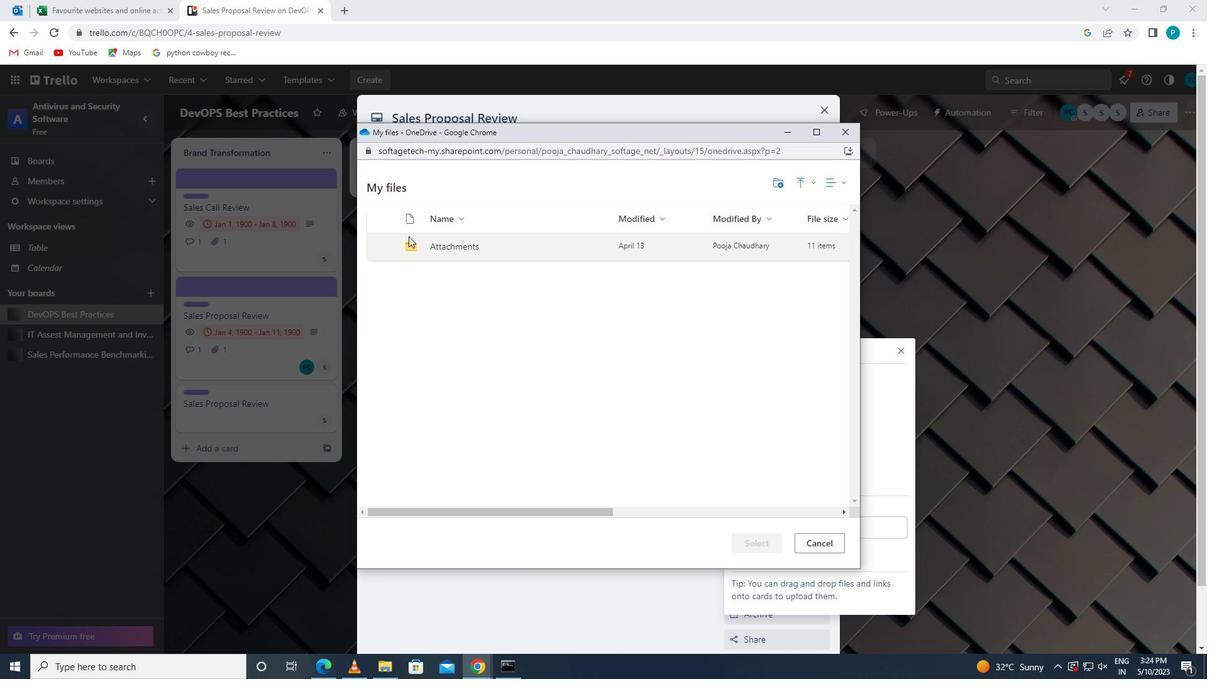 
Action: Mouse moved to (409, 245)
Screenshot: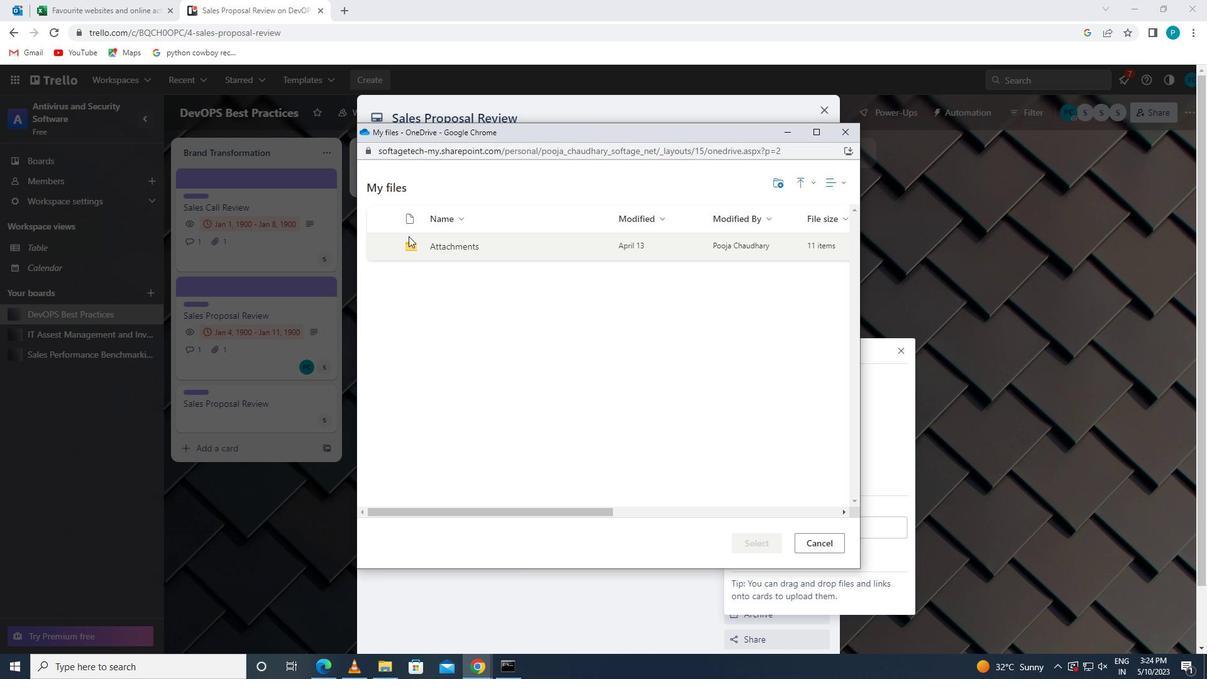 
Action: Mouse pressed left at (409, 245)
Screenshot: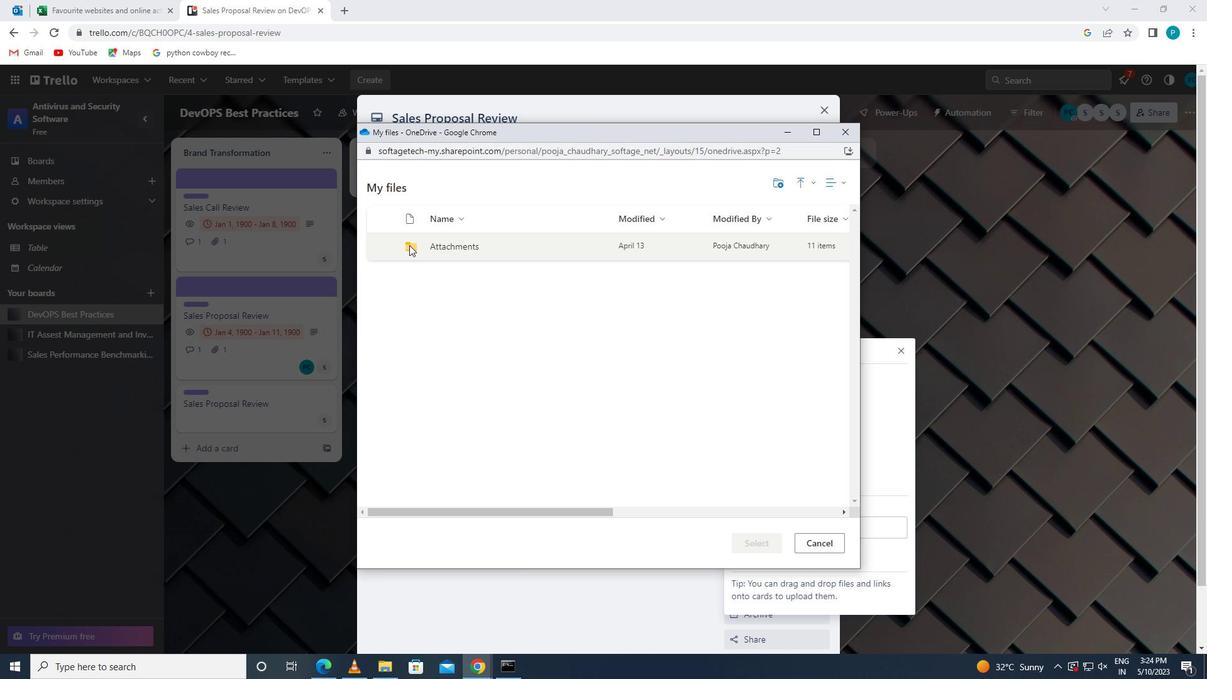 
Action: Mouse pressed left at (409, 245)
Screenshot: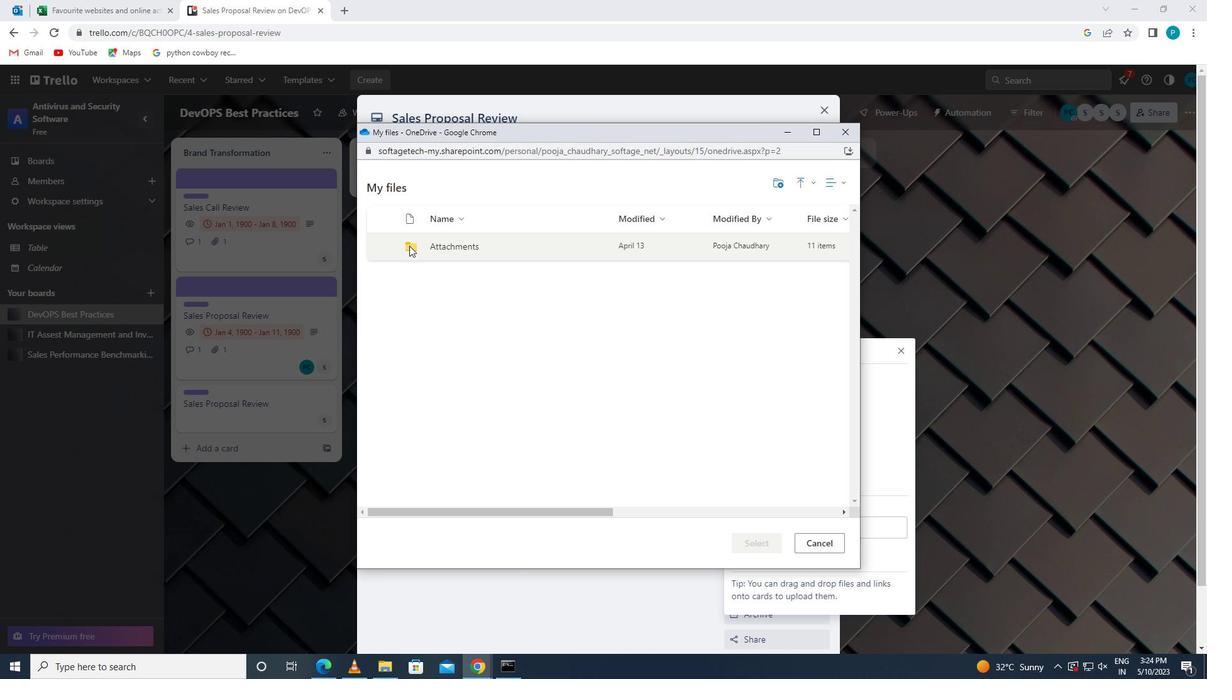 
Action: Mouse moved to (420, 298)
Screenshot: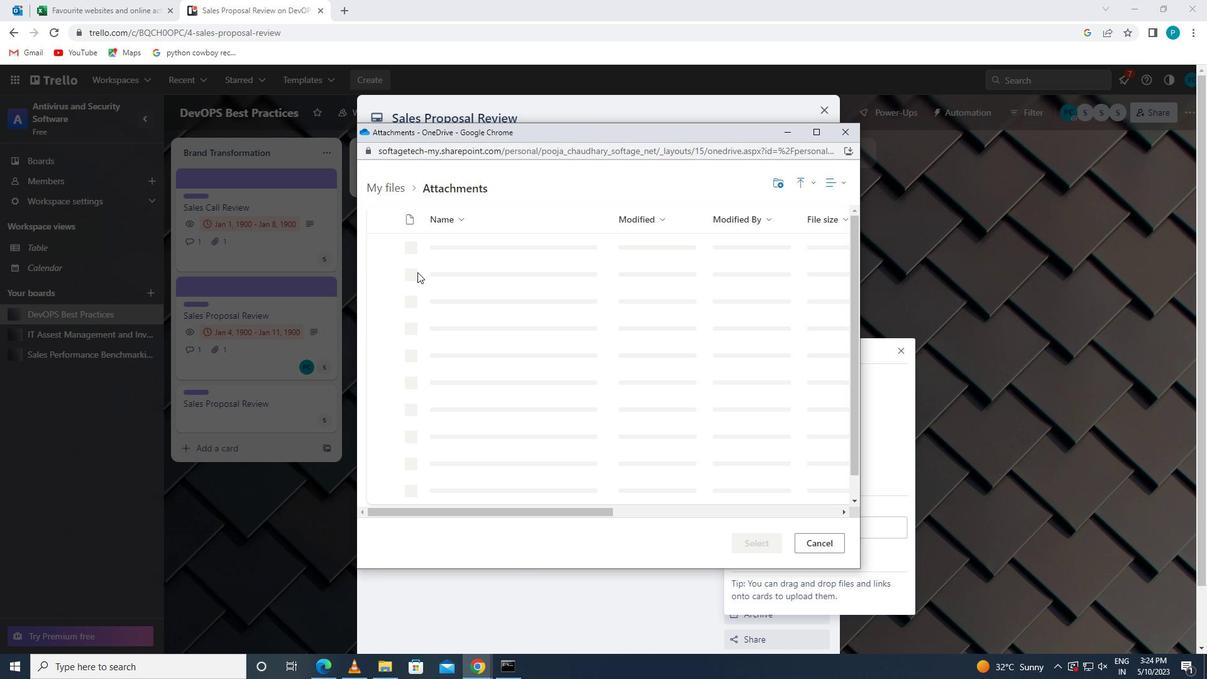 
Action: Mouse pressed left at (420, 298)
Screenshot: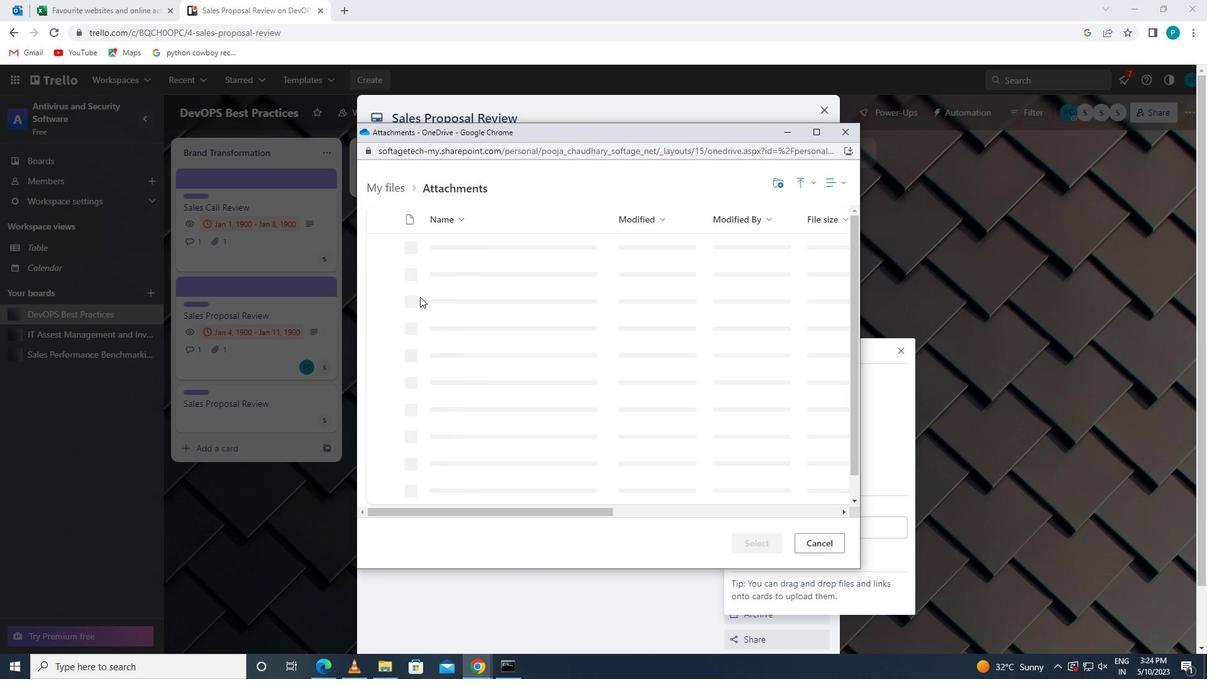 
Action: Mouse moved to (769, 547)
Screenshot: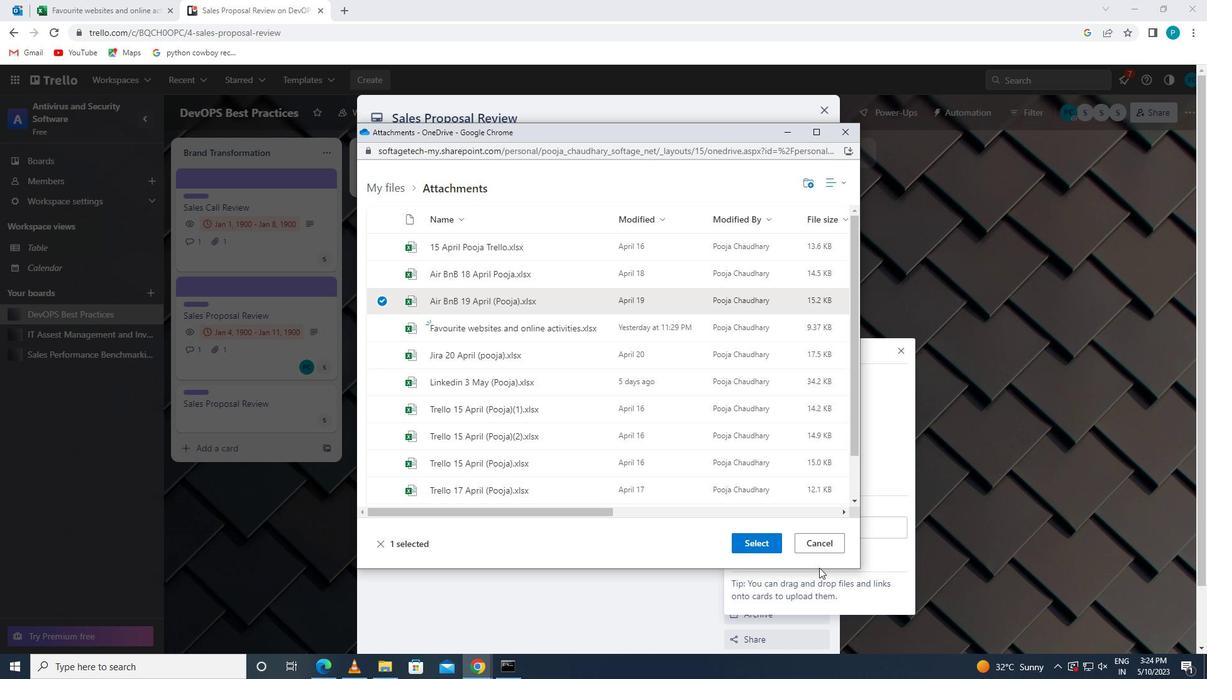 
Action: Mouse pressed left at (769, 547)
Screenshot: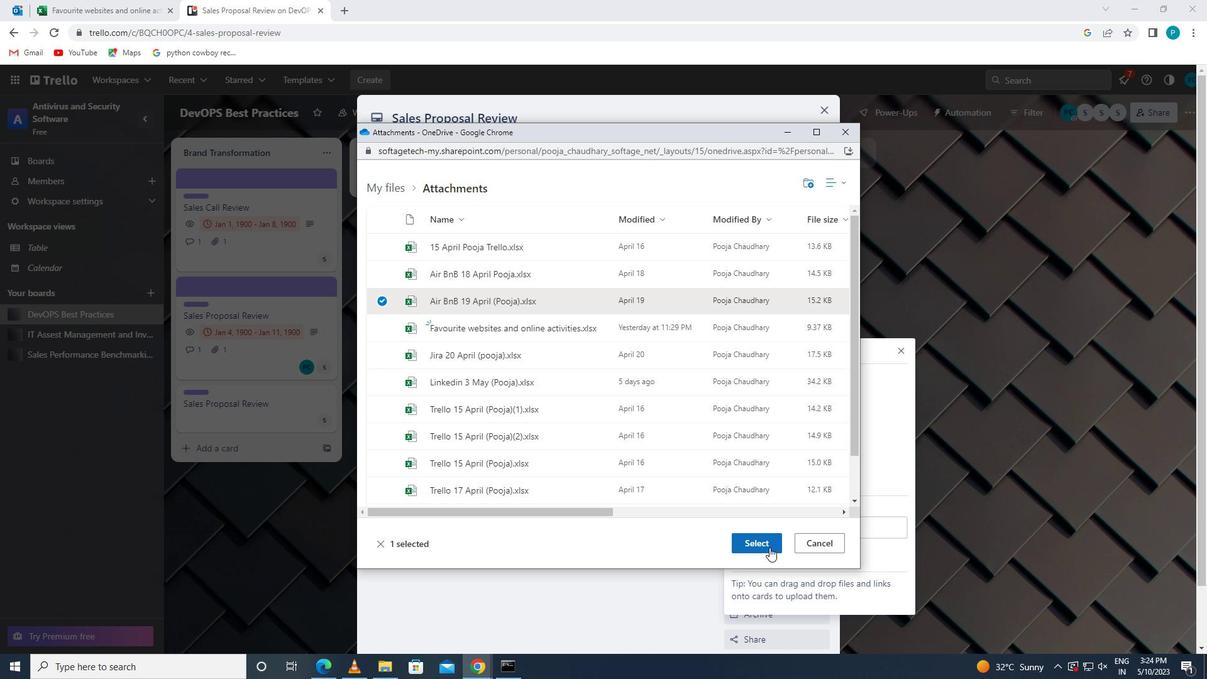 
Action: Mouse moved to (804, 354)
Screenshot: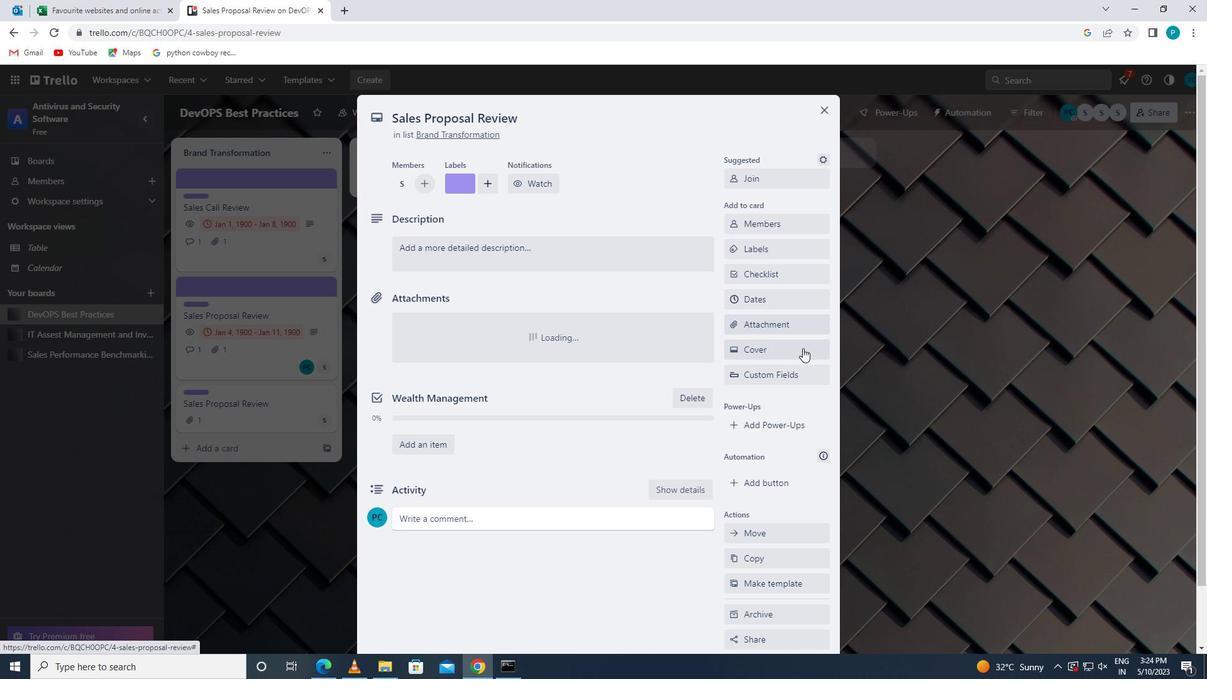 
Action: Mouse pressed left at (804, 354)
Screenshot: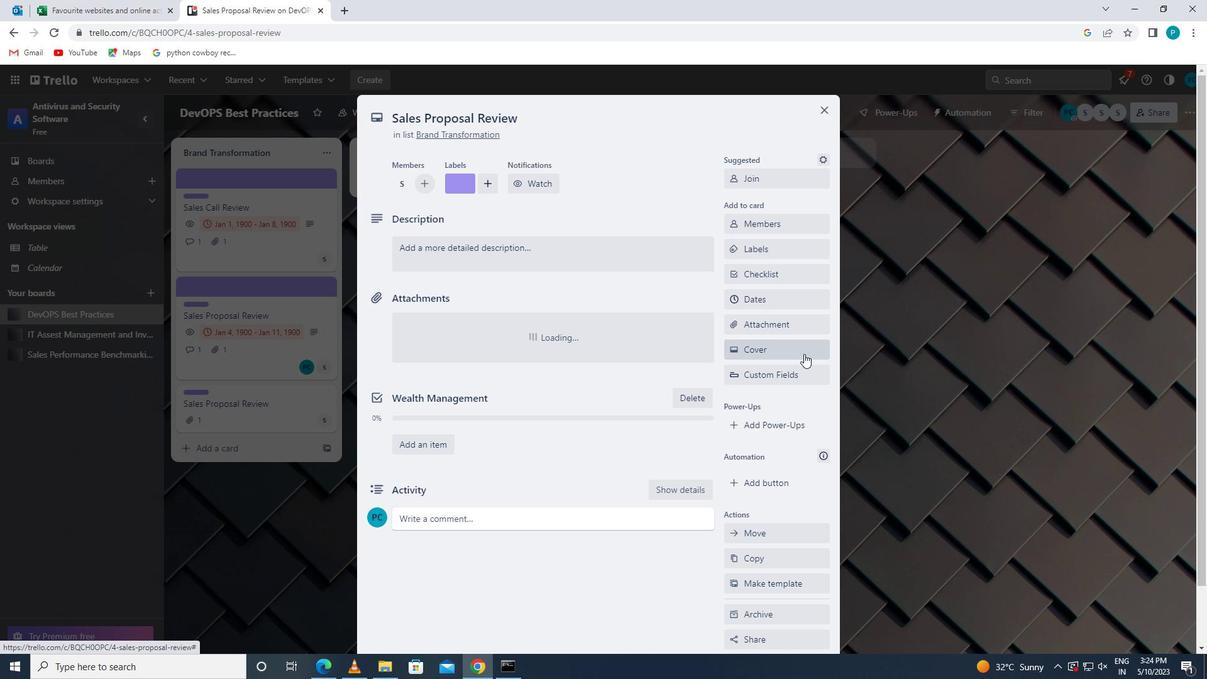 
Action: Mouse moved to (904, 401)
Screenshot: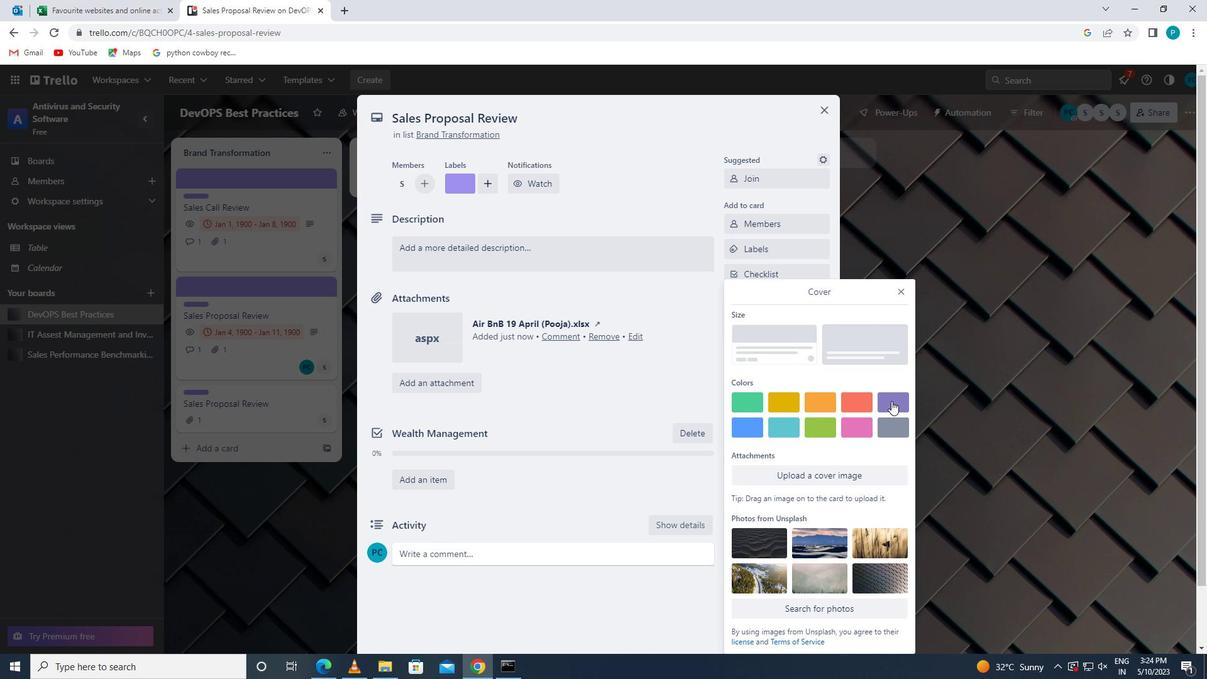 
Action: Mouse pressed left at (904, 401)
Screenshot: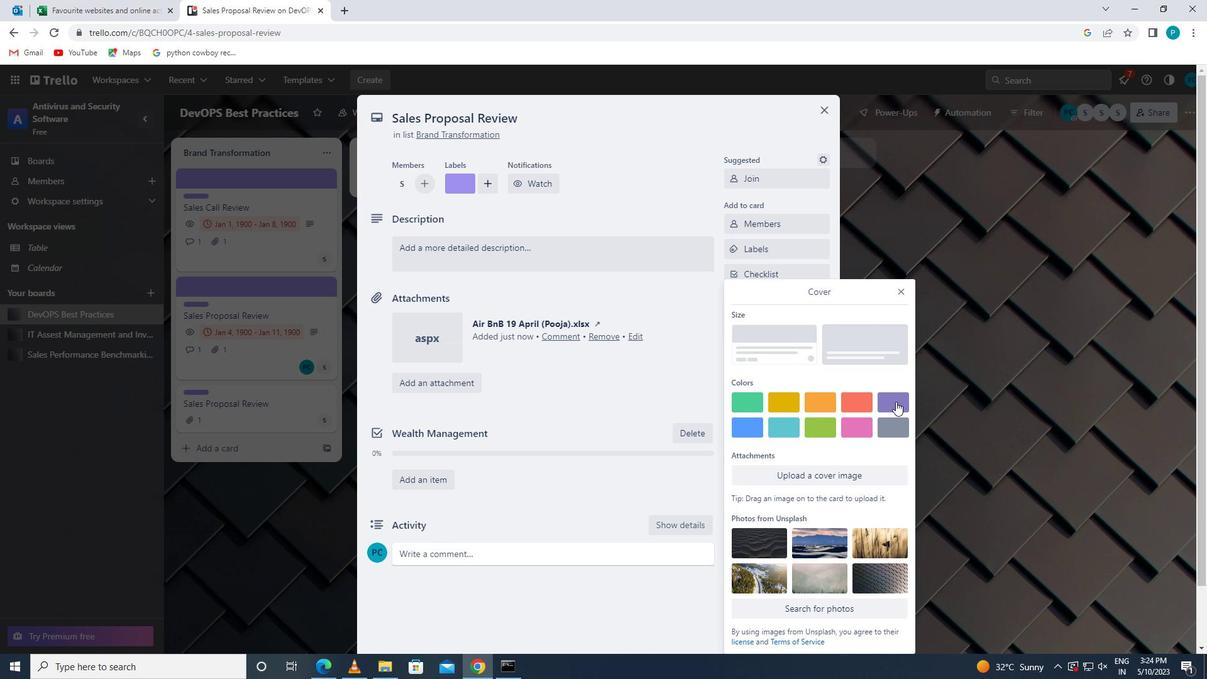 
Action: Mouse moved to (903, 267)
Screenshot: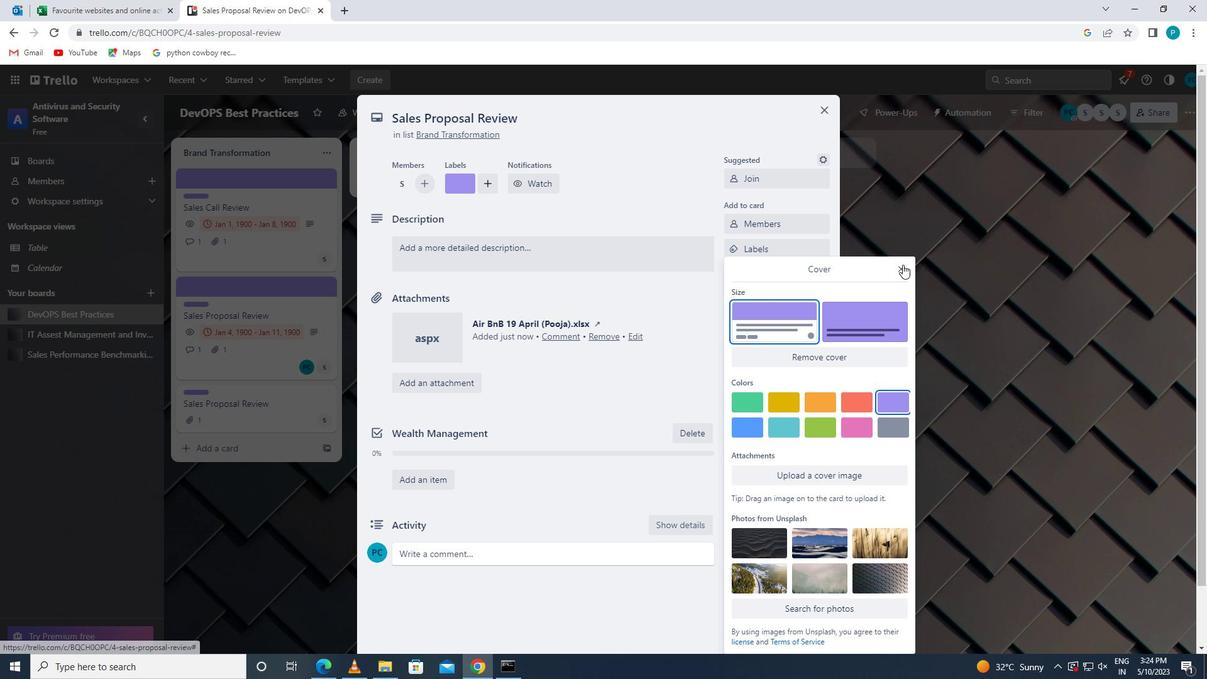 
Action: Mouse pressed left at (903, 267)
Screenshot: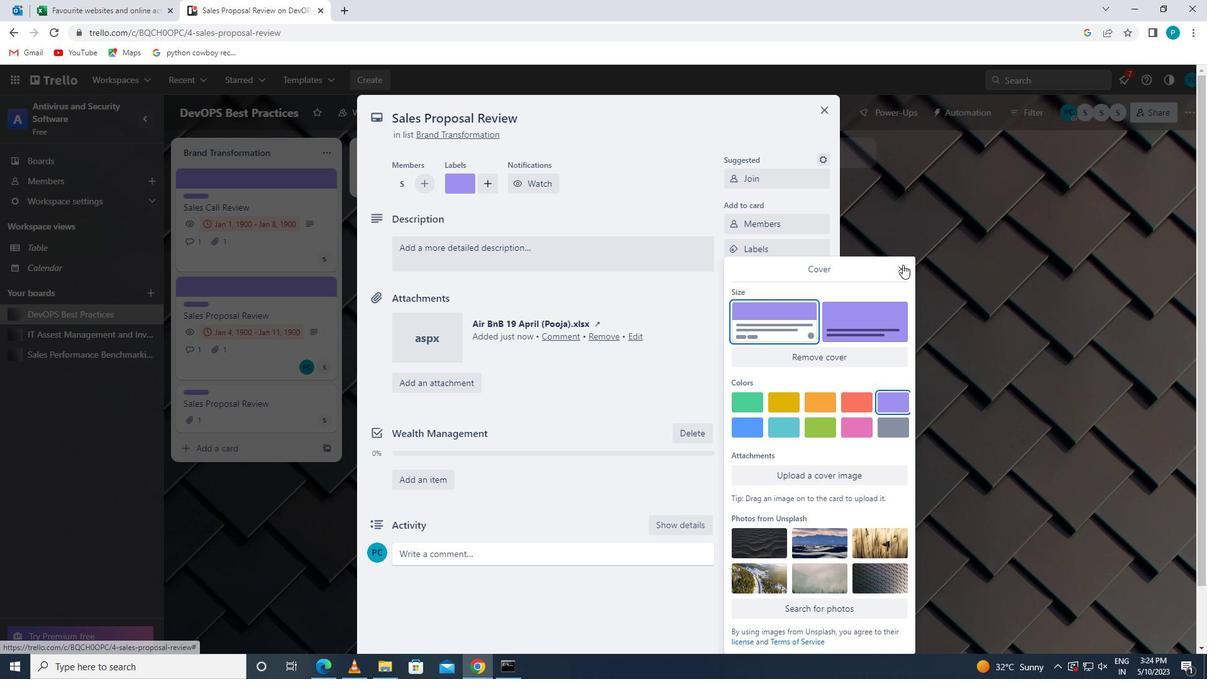 
Action: Mouse moved to (569, 331)
Screenshot: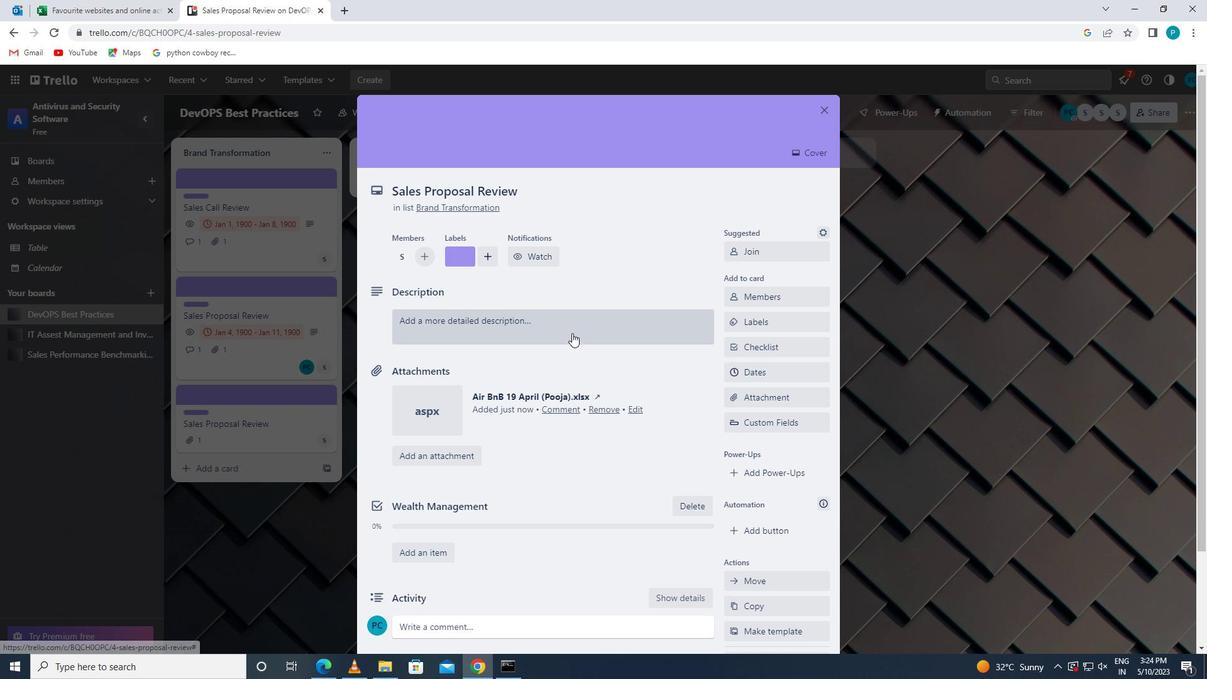
Action: Mouse pressed left at (569, 331)
Screenshot: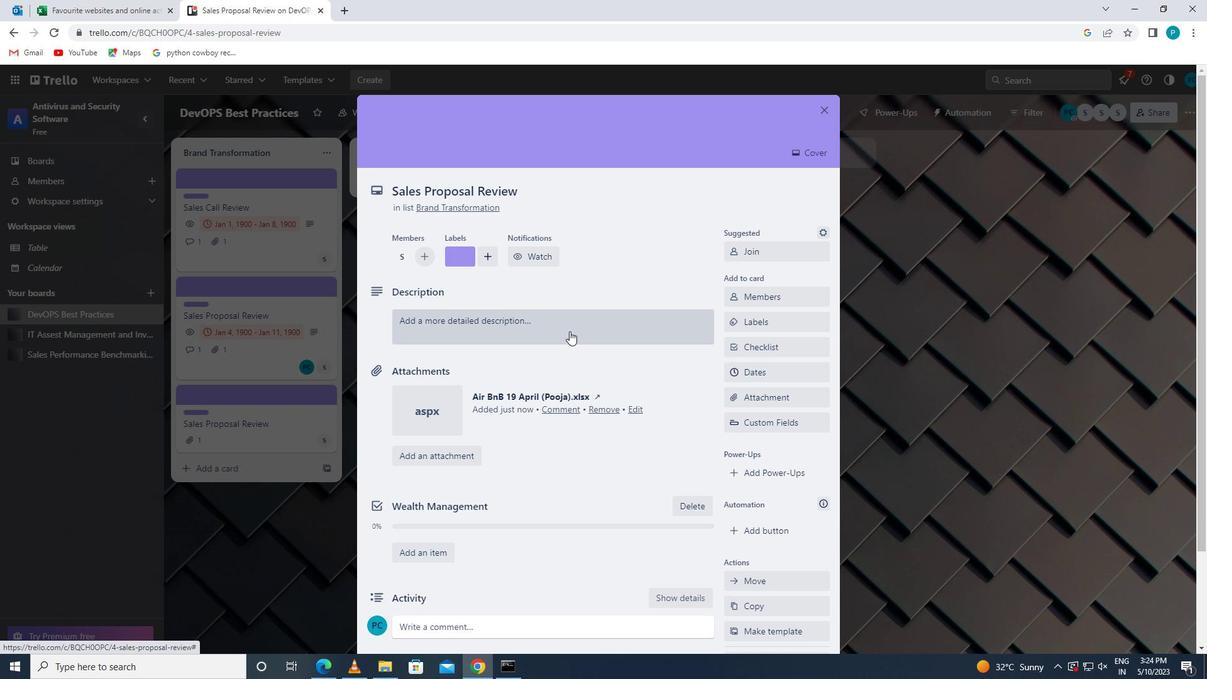 
Action: Key pressed <Key.caps_lock>r<Key.caps_lock>ea<Key.backspace>search<Key.space>and<Key.space>develop<Key.space>new<Key.space>service<Key.space>offering<Key.space>pricing<Key.space>strategy
Screenshot: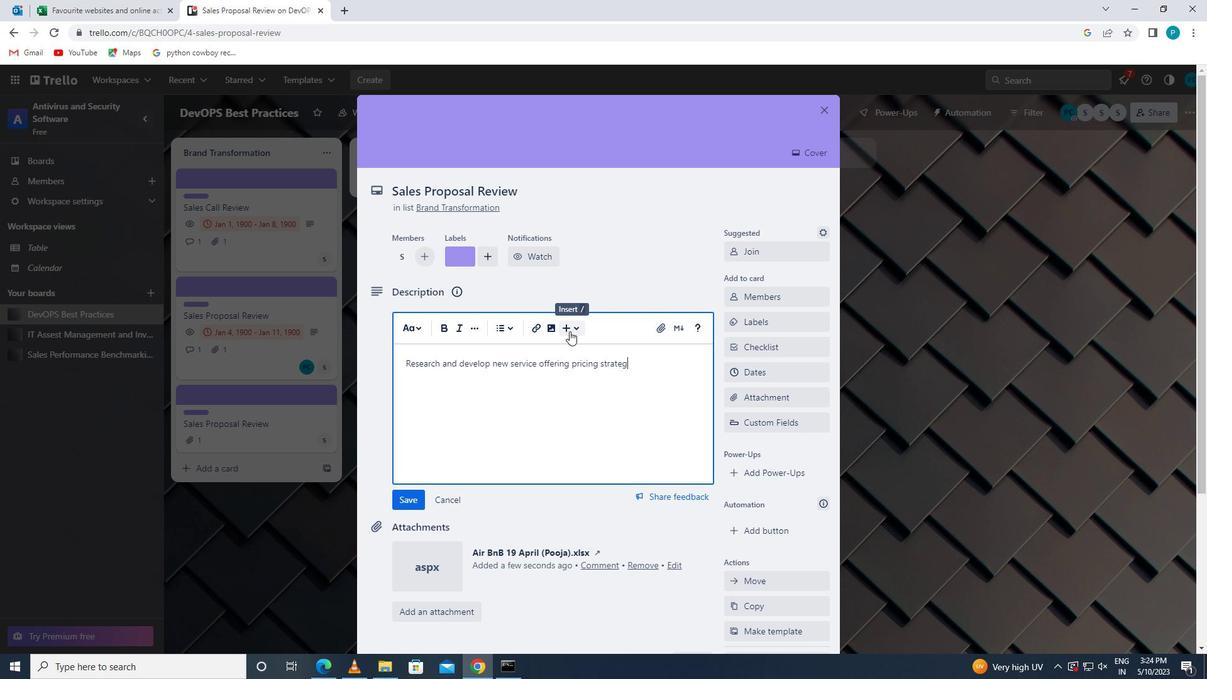 
Action: Mouse moved to (400, 496)
Screenshot: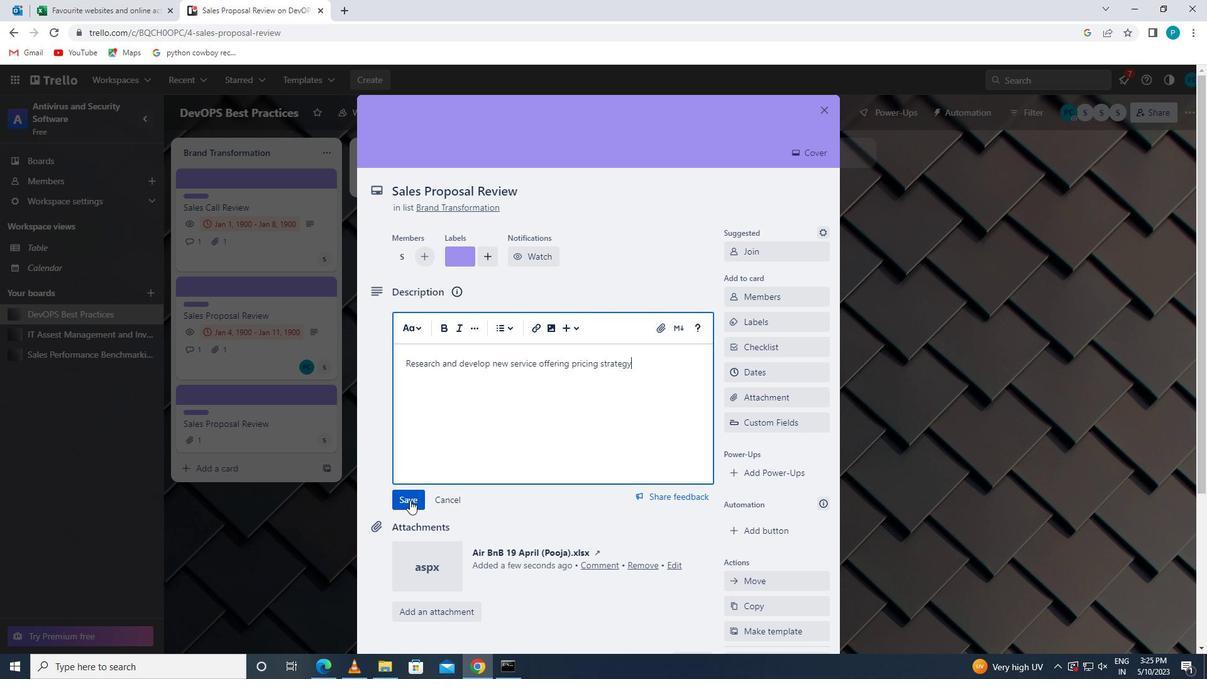 
Action: Mouse pressed left at (400, 496)
Screenshot: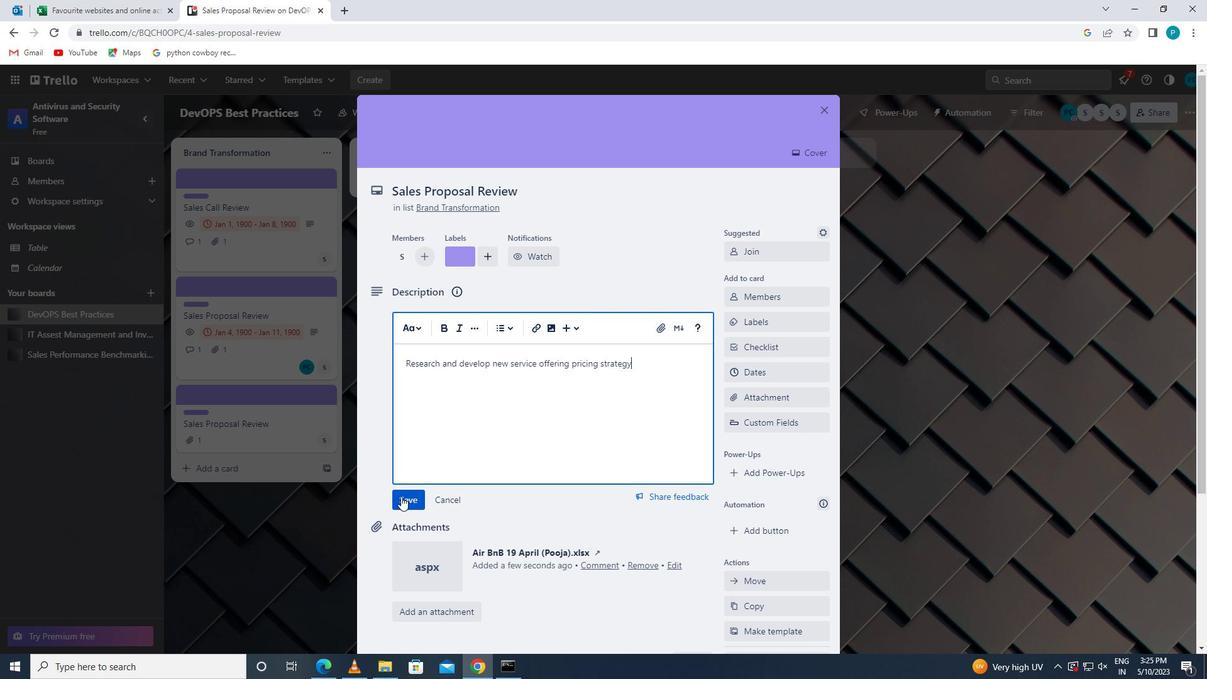 
Action: Mouse moved to (502, 517)
Screenshot: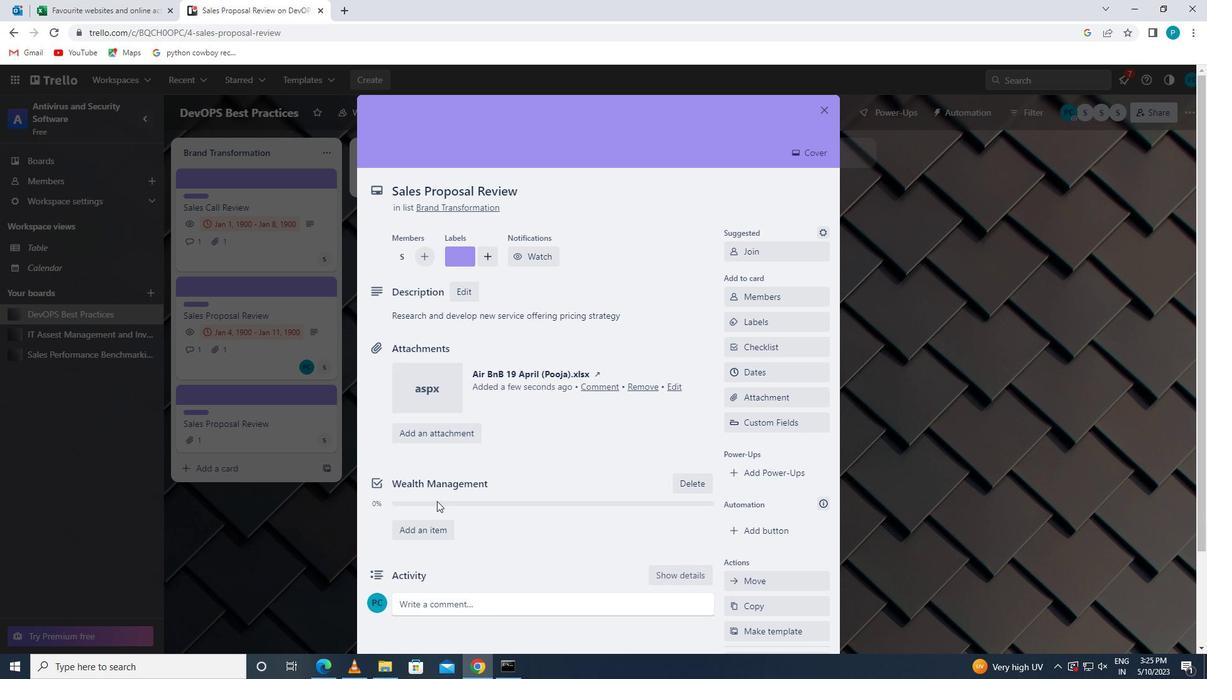 
Action: Mouse scrolled (502, 517) with delta (0, 0)
Screenshot: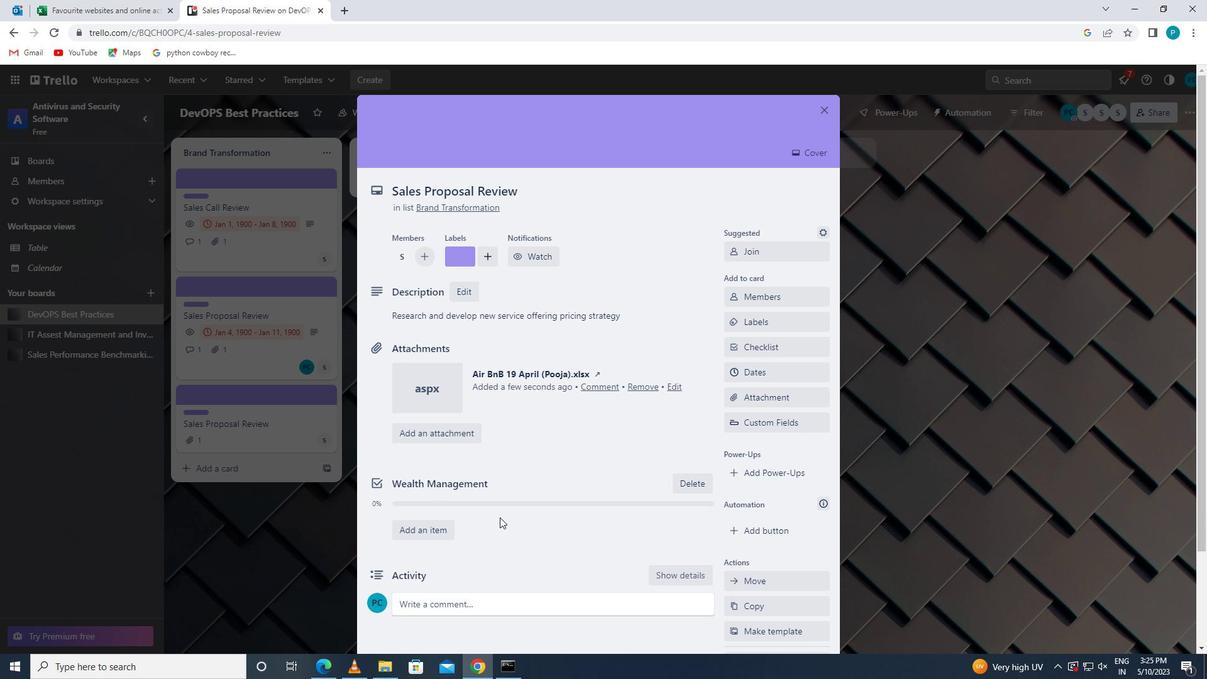 
Action: Mouse scrolled (502, 517) with delta (0, 0)
Screenshot: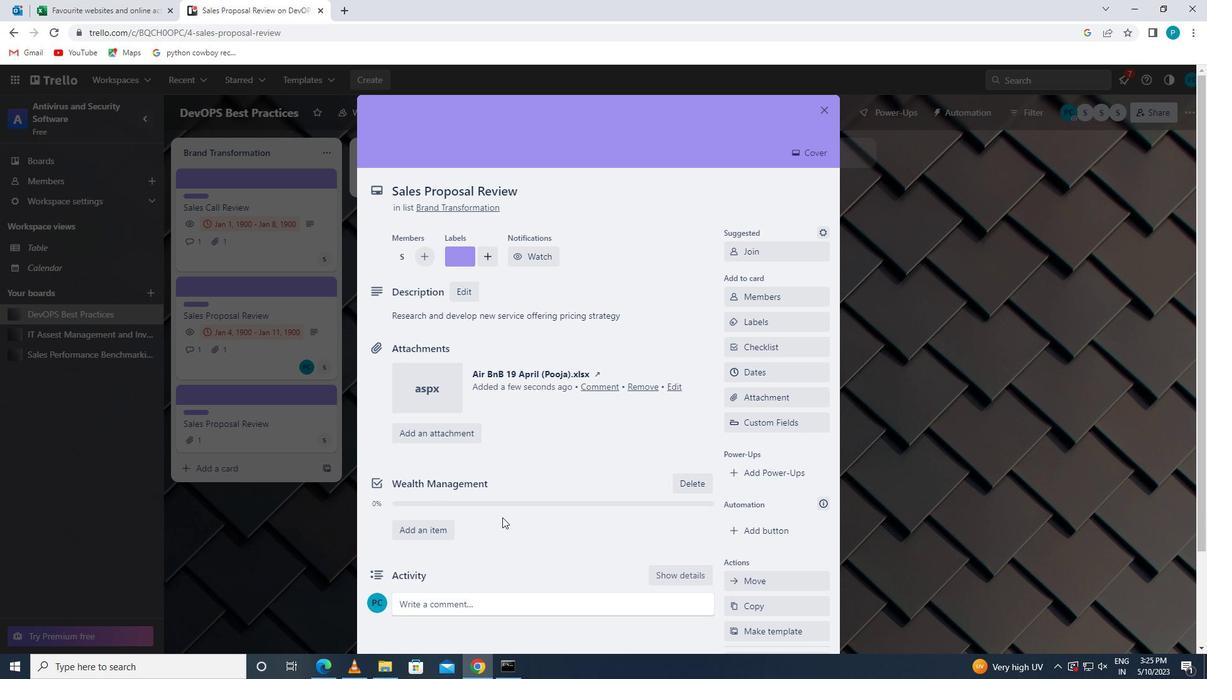 
Action: Mouse scrolled (502, 517) with delta (0, 0)
Screenshot: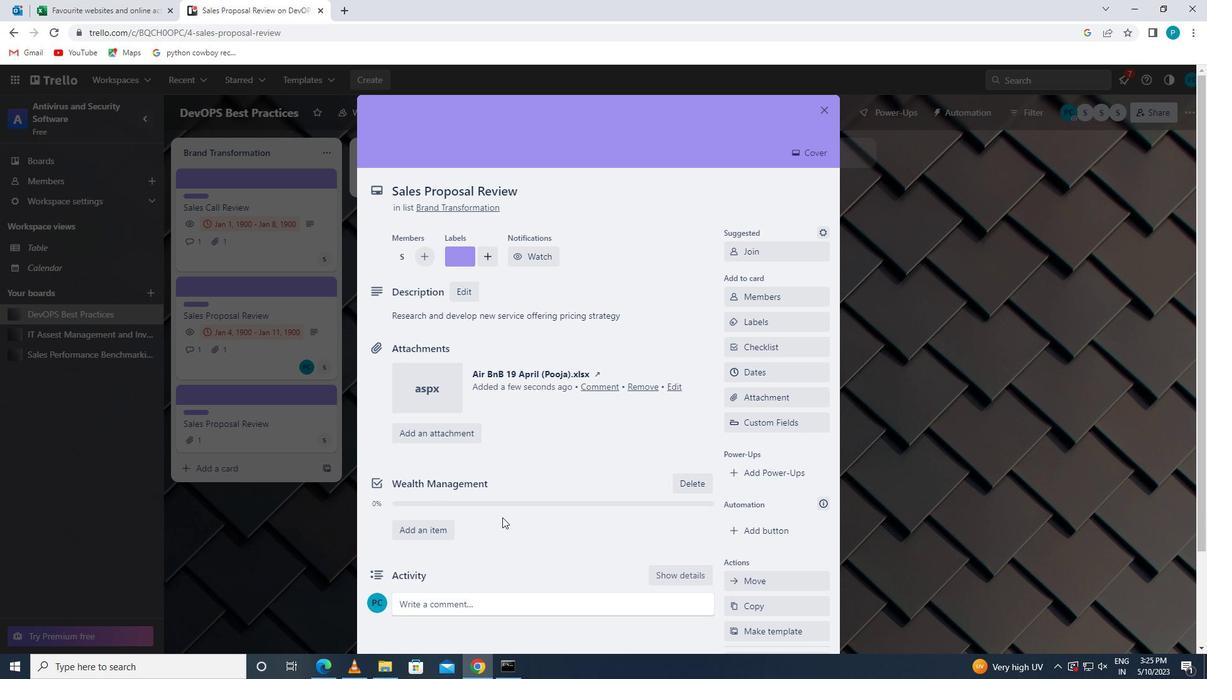 
Action: Mouse scrolled (502, 517) with delta (0, 0)
Screenshot: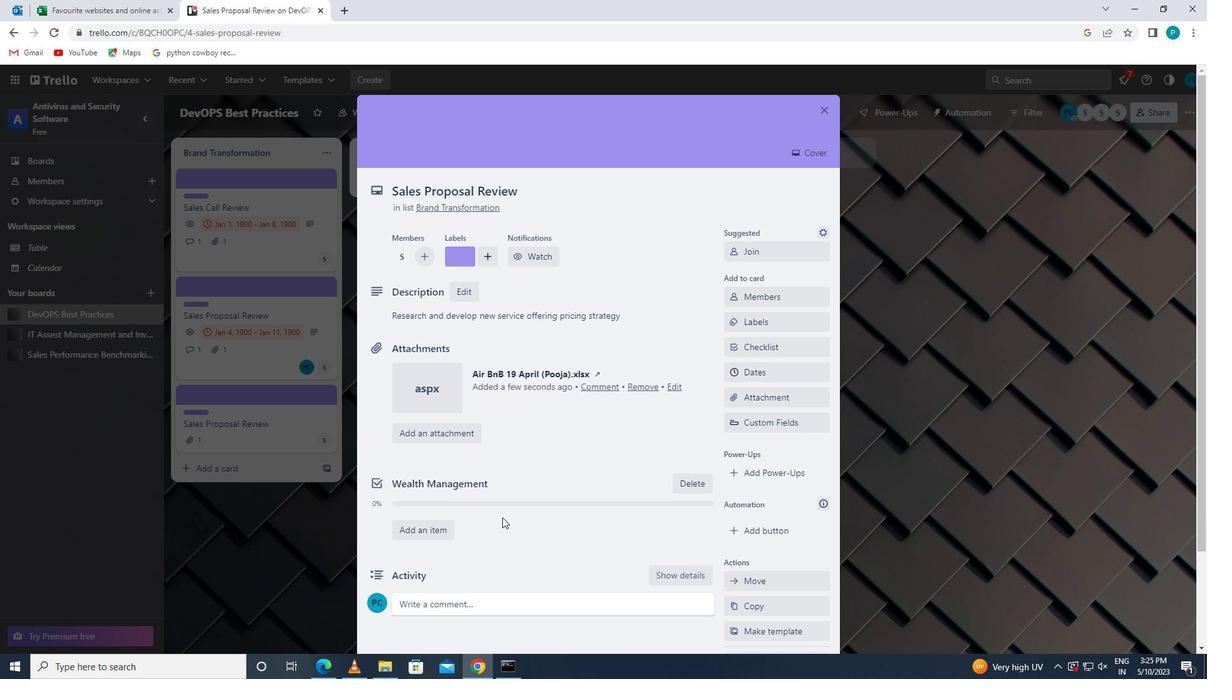 
Action: Mouse moved to (442, 495)
Screenshot: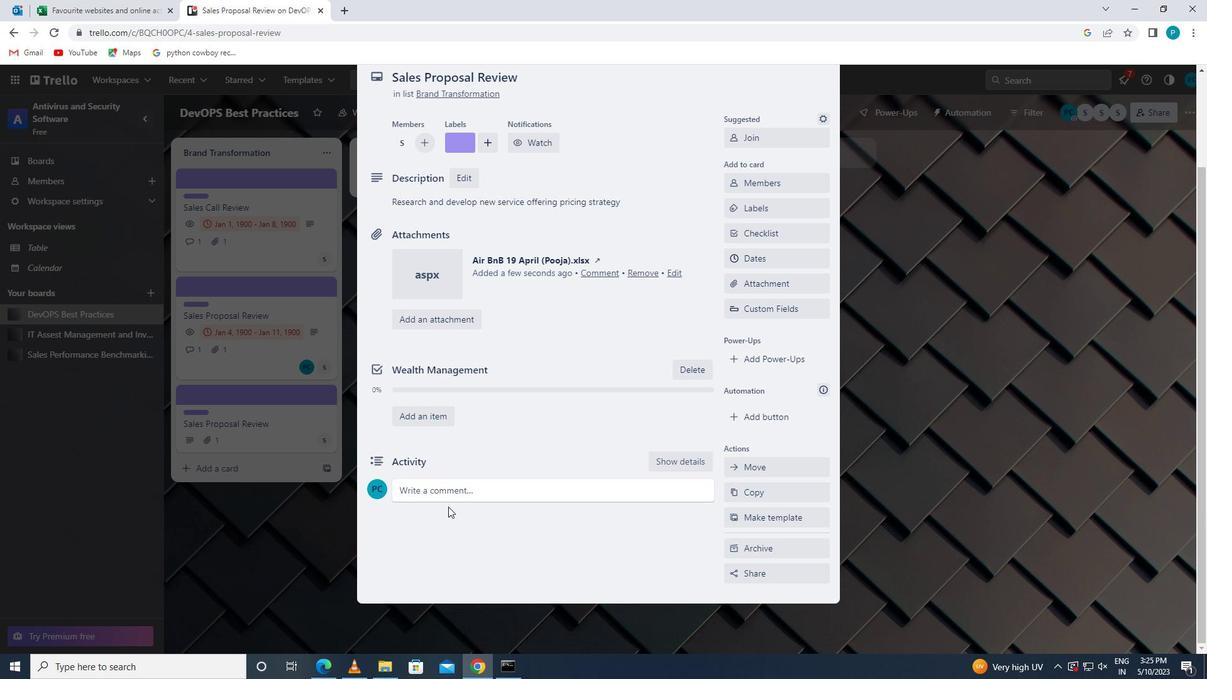 
Action: Mouse pressed left at (442, 495)
Screenshot: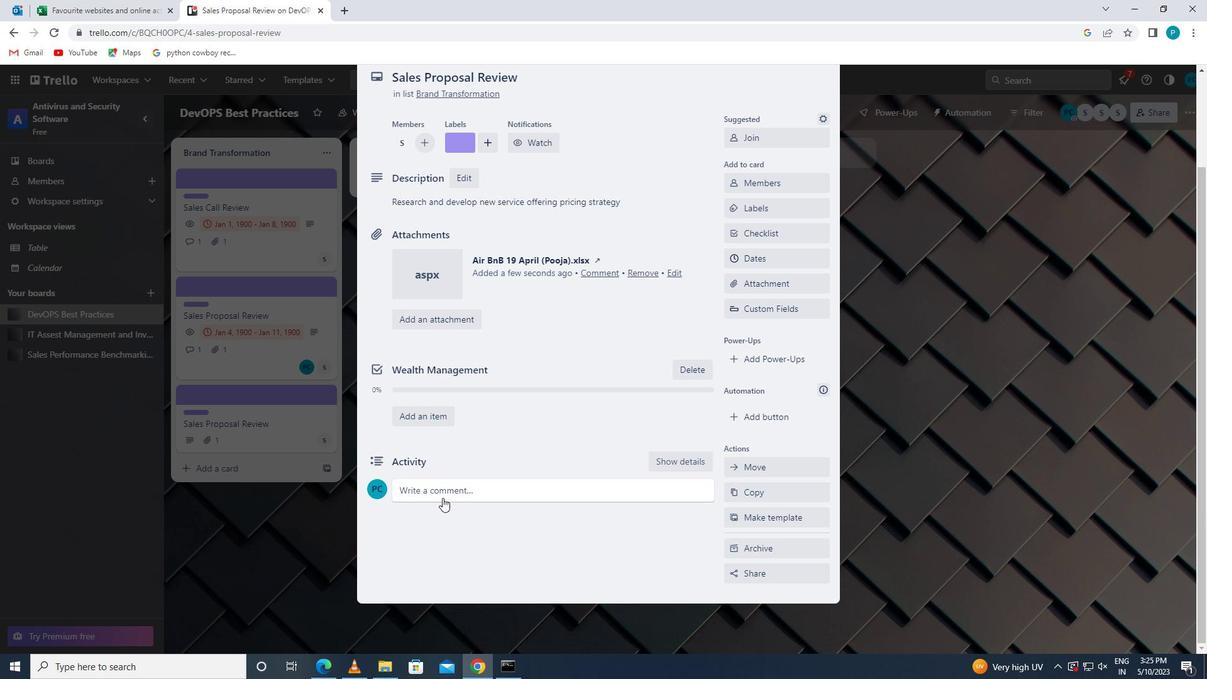
Action: Key pressed <Key.caps_lock>l<Key.caps_lock>et<Key.space>us<Key.space>make<Key.space>sure<Key.space>we<Key.space>have<Key.space>a<Key.space>clear<Key.space>underss<Key.backspace>tanding<Key.space>of<Key.space>the<Key.space>timeline<Key.space>and<Key.space>deadlines<Key.space>for<Key.space>thid<Key.backspace>s<Key.space>task<Key.space>,<Key.space>ensuring<Key.space>that<Key.space>we<Key.space>can<Key.space>delivwer<Key.backspace><Key.backspace><Key.backspace>er<Key.space>i<Key.backspace>on<Key.space>time
Screenshot: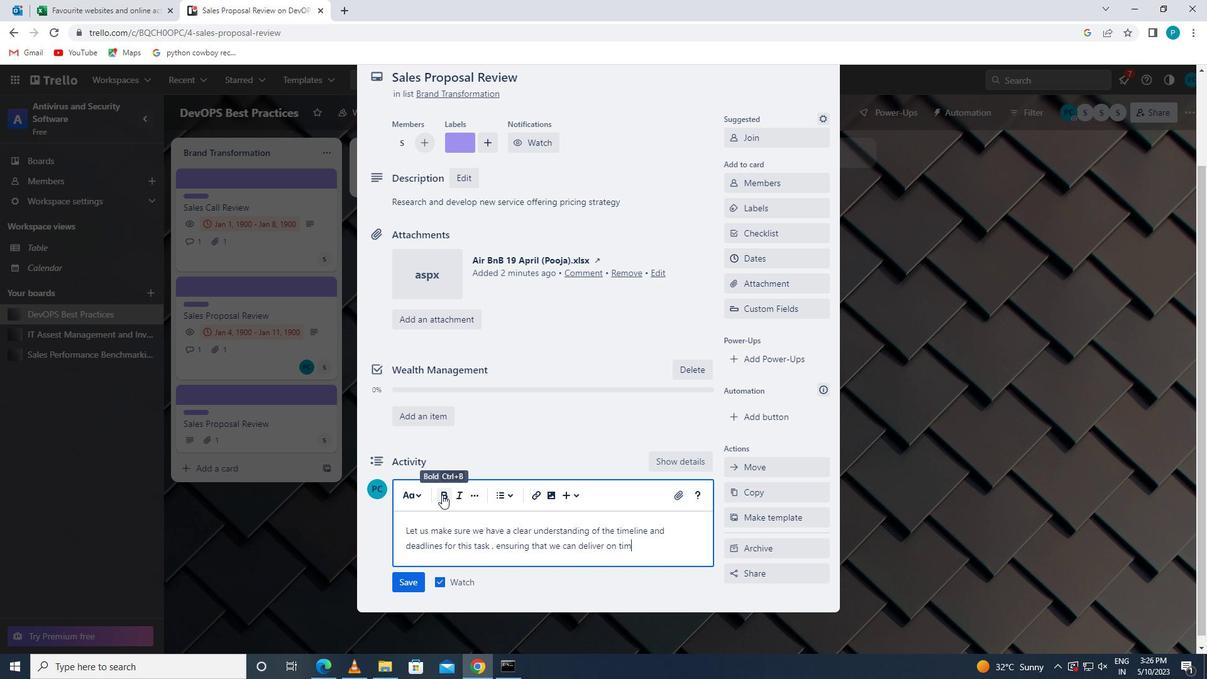 
Action: Mouse moved to (403, 581)
Screenshot: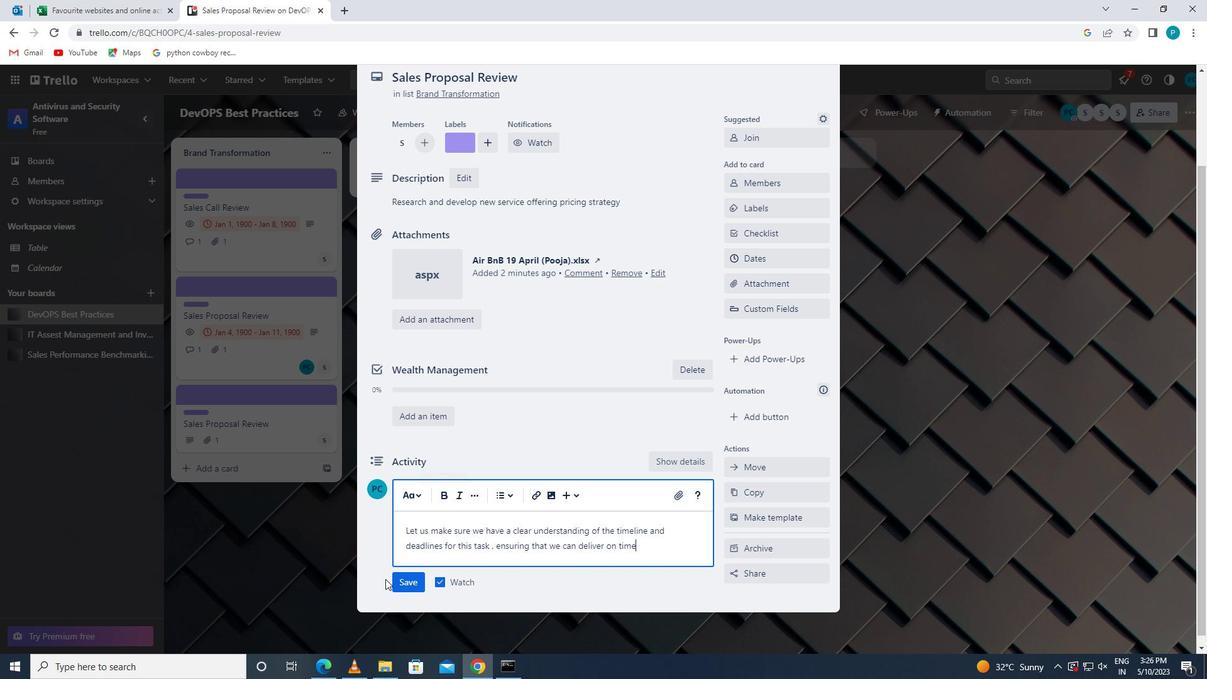 
Action: Mouse pressed left at (403, 581)
Screenshot: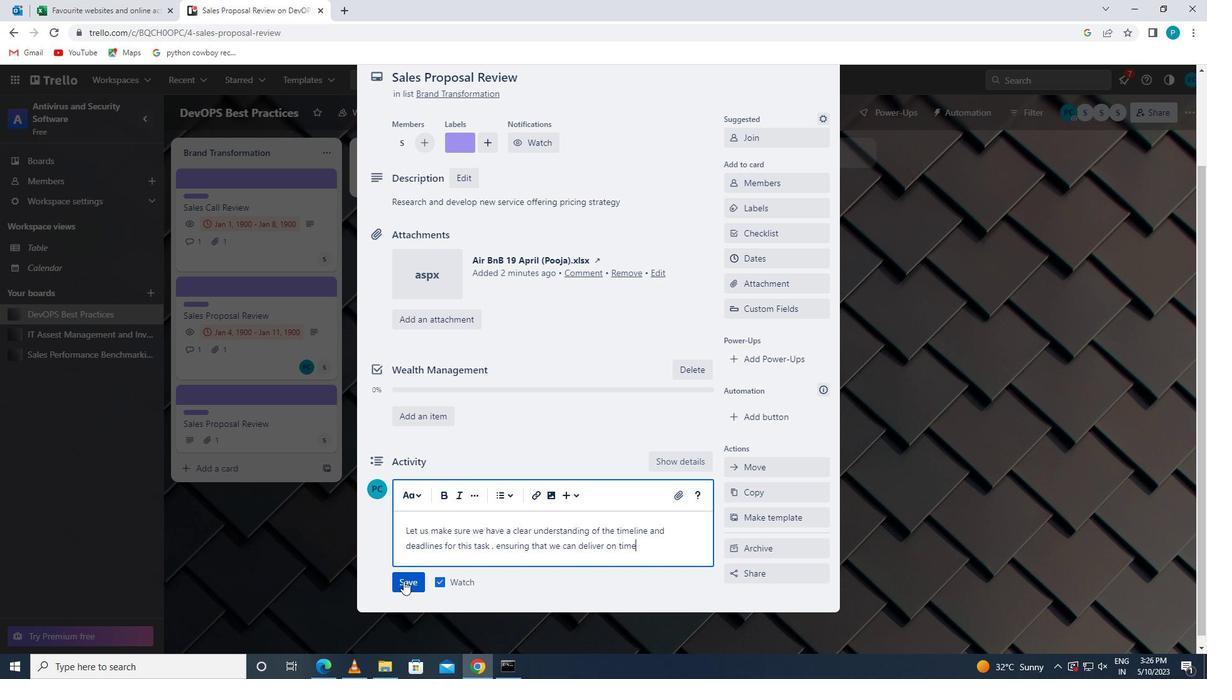 
Action: Mouse moved to (761, 259)
Screenshot: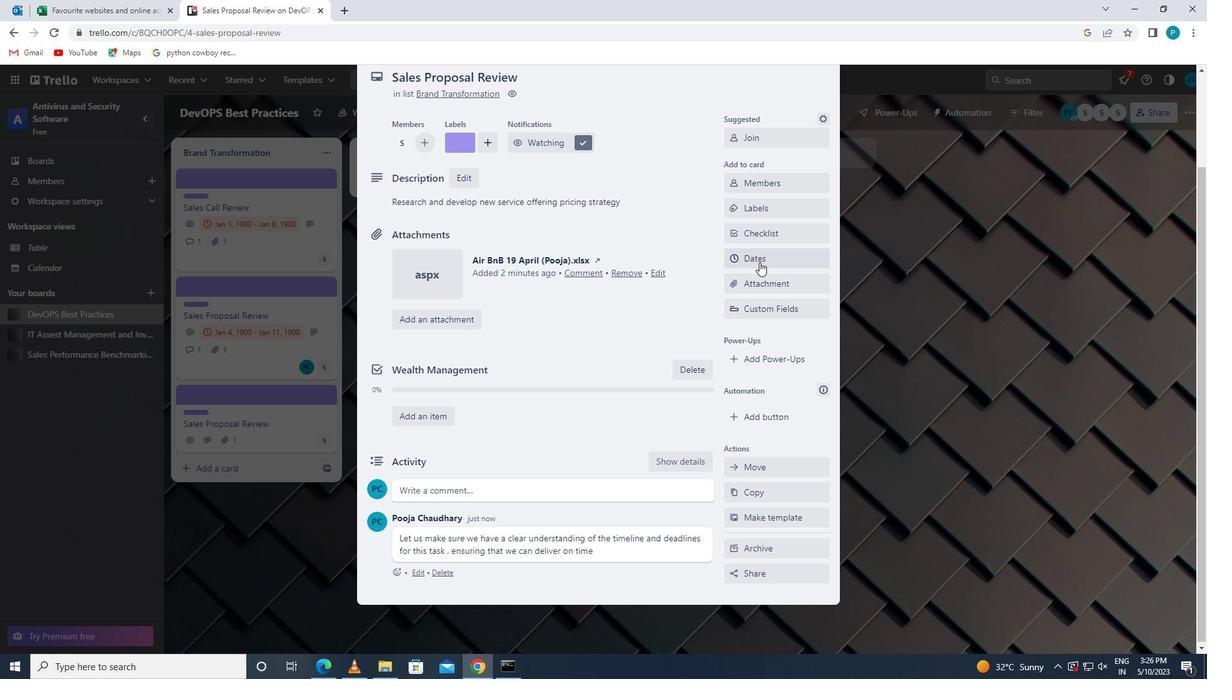 
Action: Mouse pressed left at (761, 259)
Screenshot: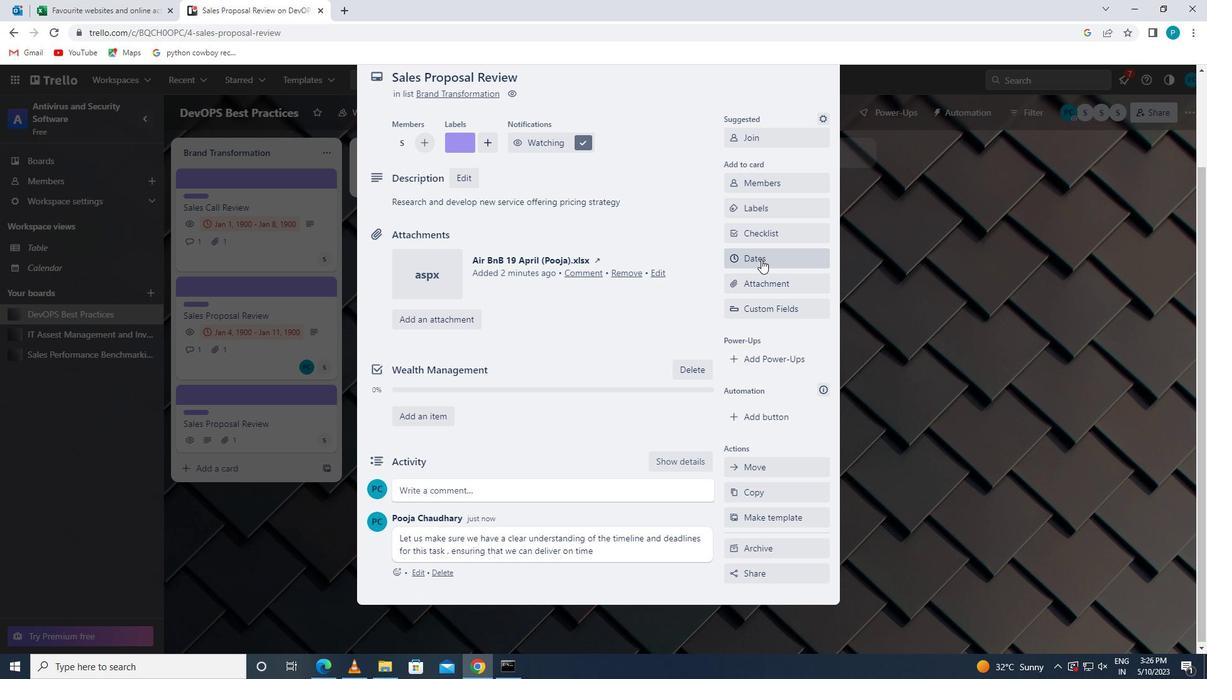 
Action: Mouse moved to (732, 340)
Screenshot: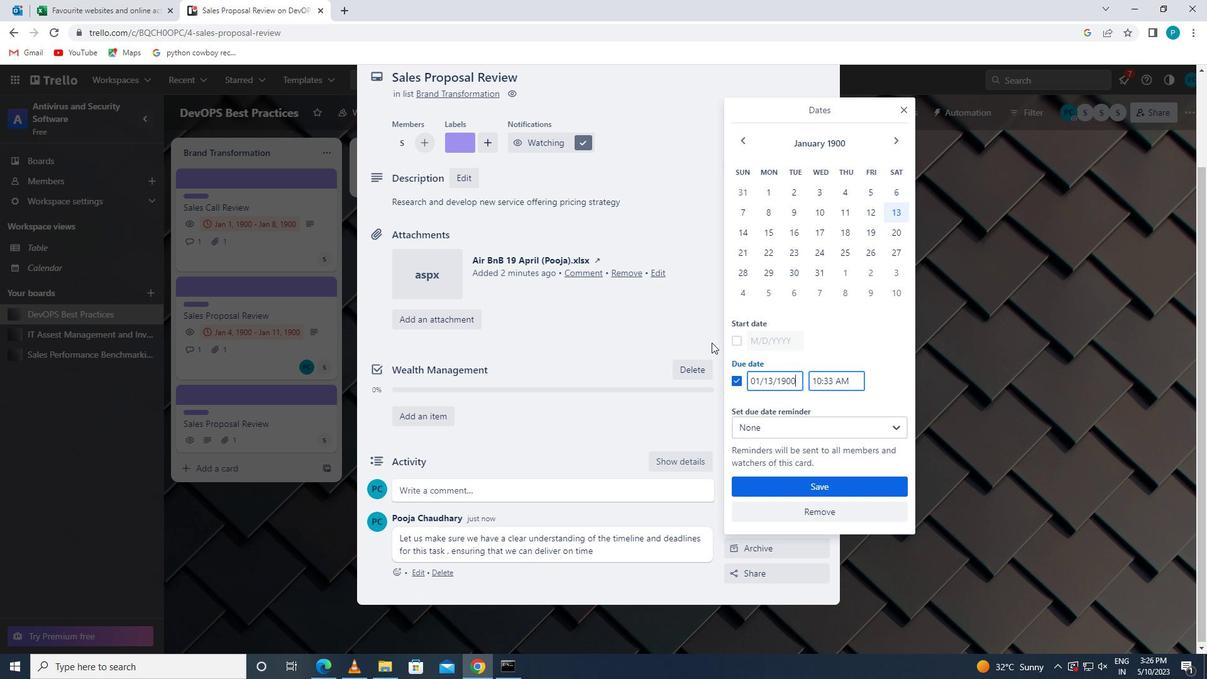 
Action: Mouse pressed left at (732, 340)
Screenshot: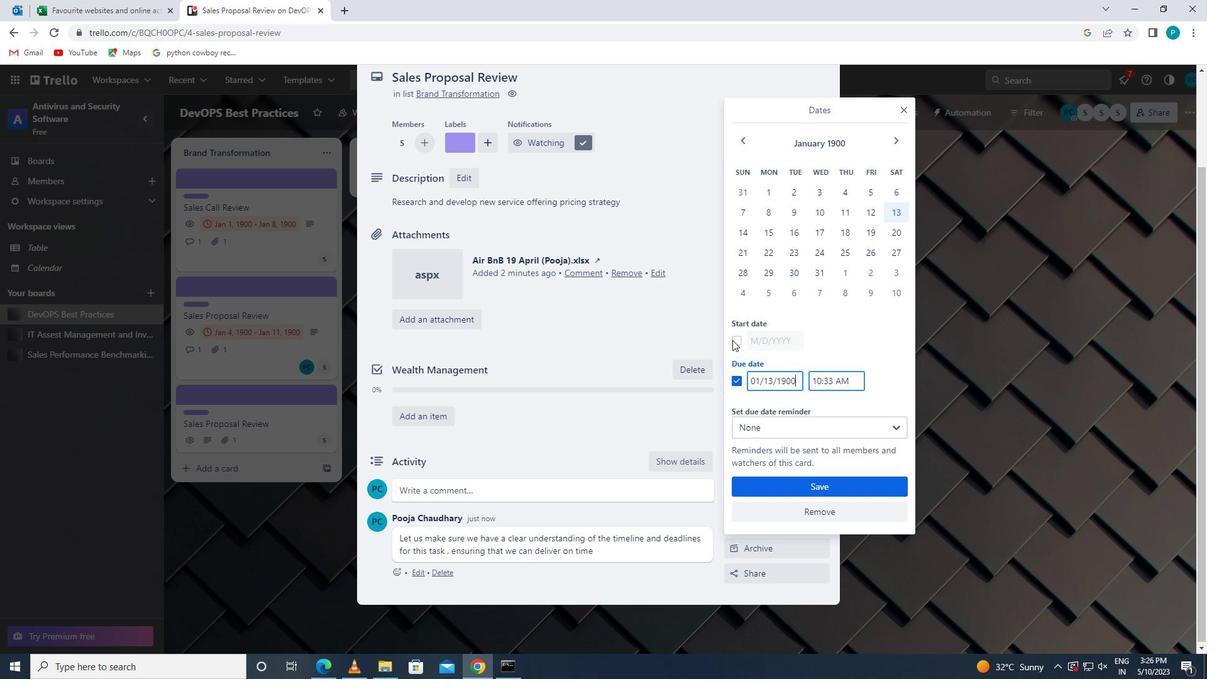 
Action: Mouse moved to (770, 340)
Screenshot: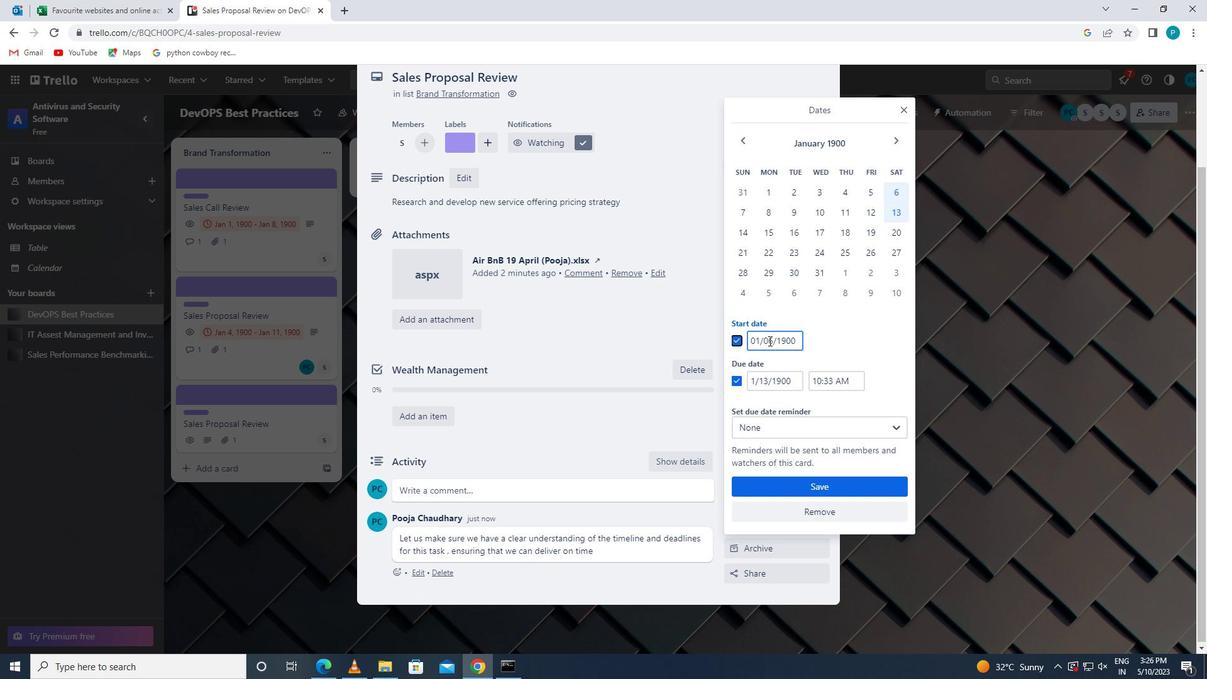 
Action: Mouse pressed left at (770, 340)
Screenshot: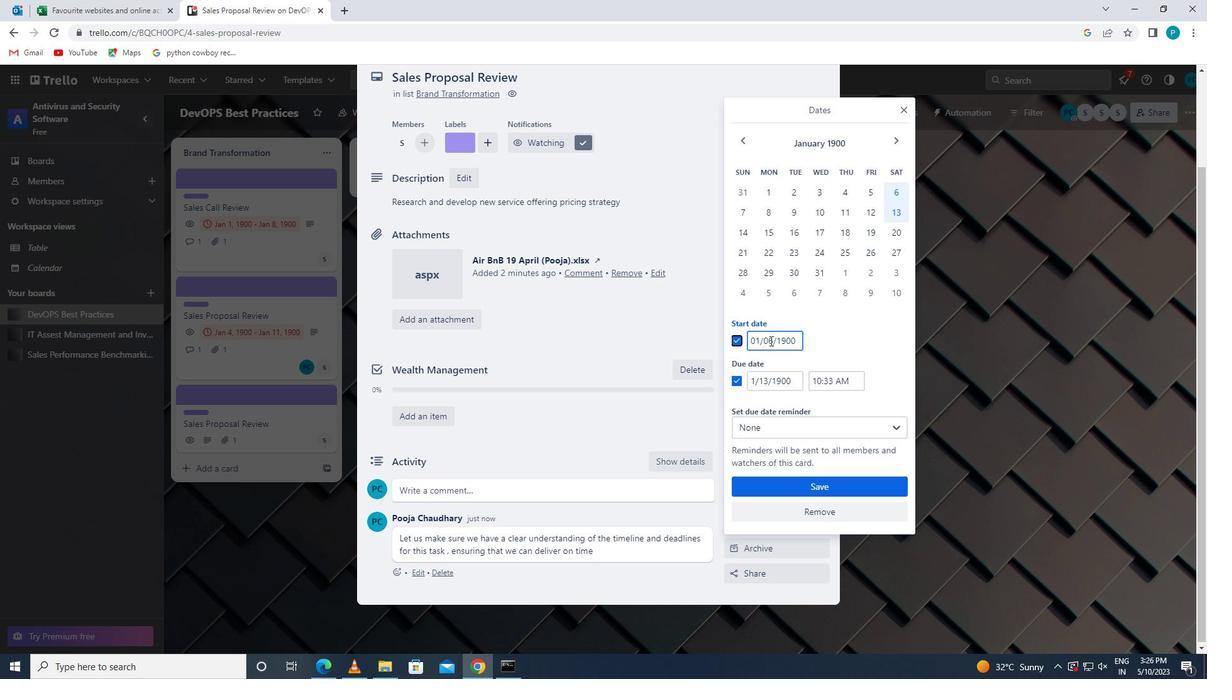 
Action: Mouse moved to (763, 340)
Screenshot: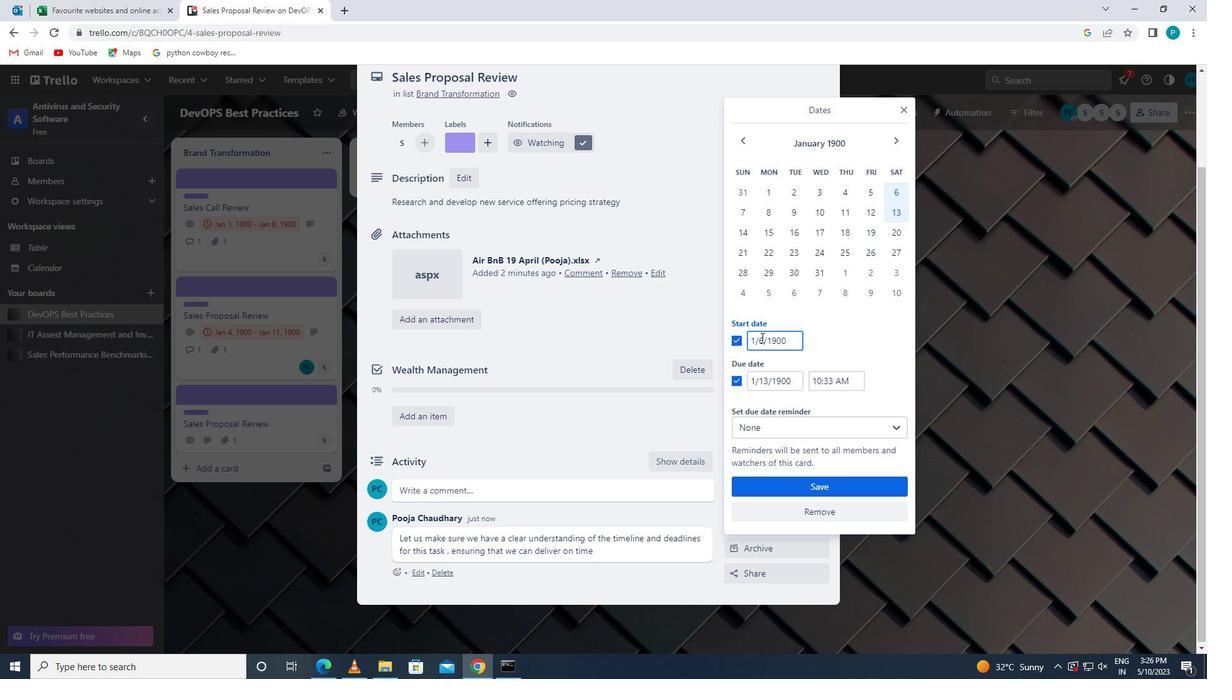 
Action: Mouse pressed left at (763, 340)
Screenshot: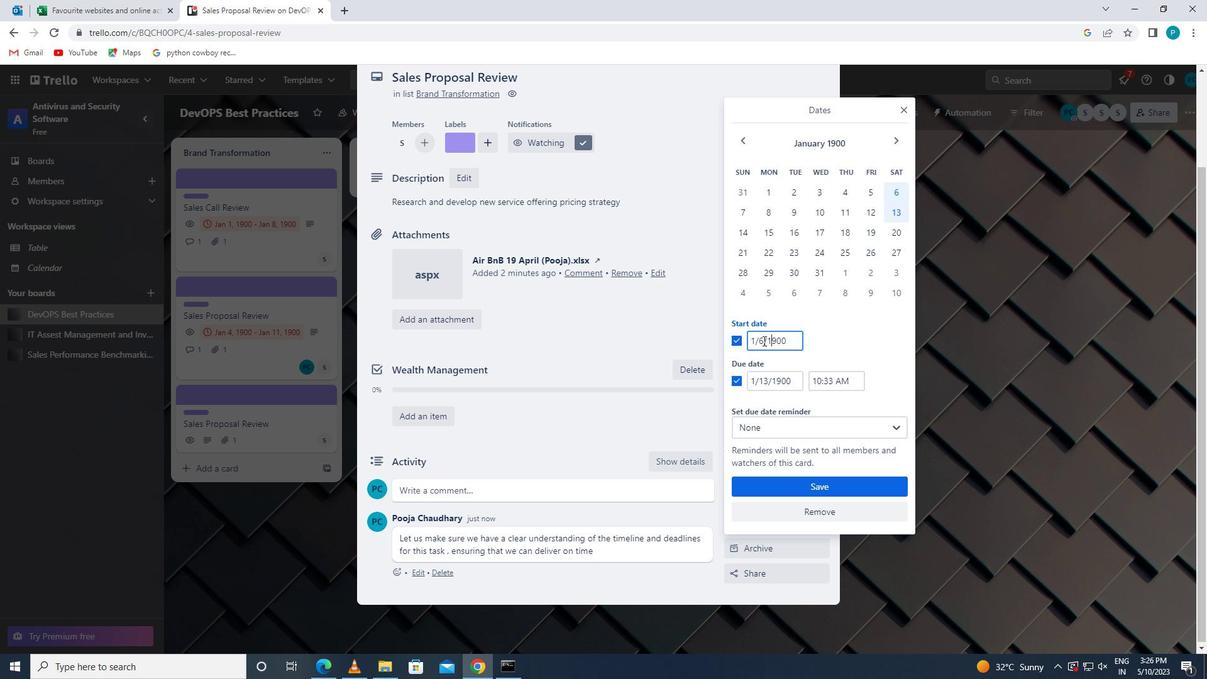 
Action: Key pressed <Key.backspace>7
Screenshot: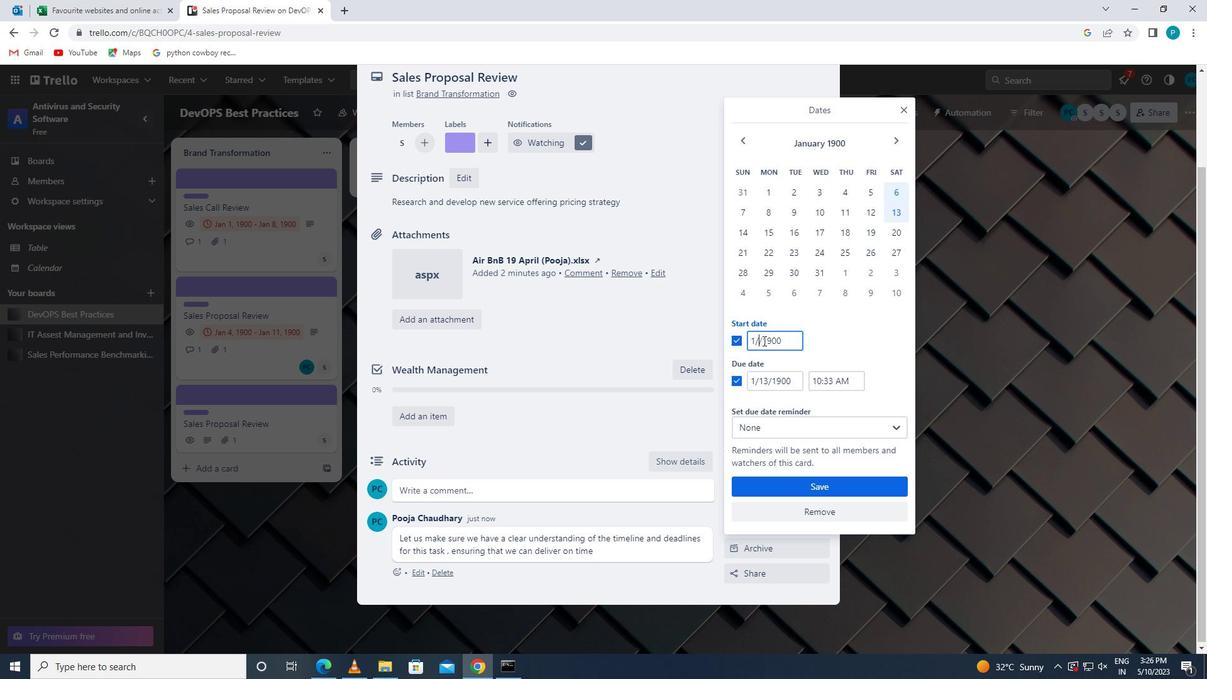 
Action: Mouse moved to (766, 379)
Screenshot: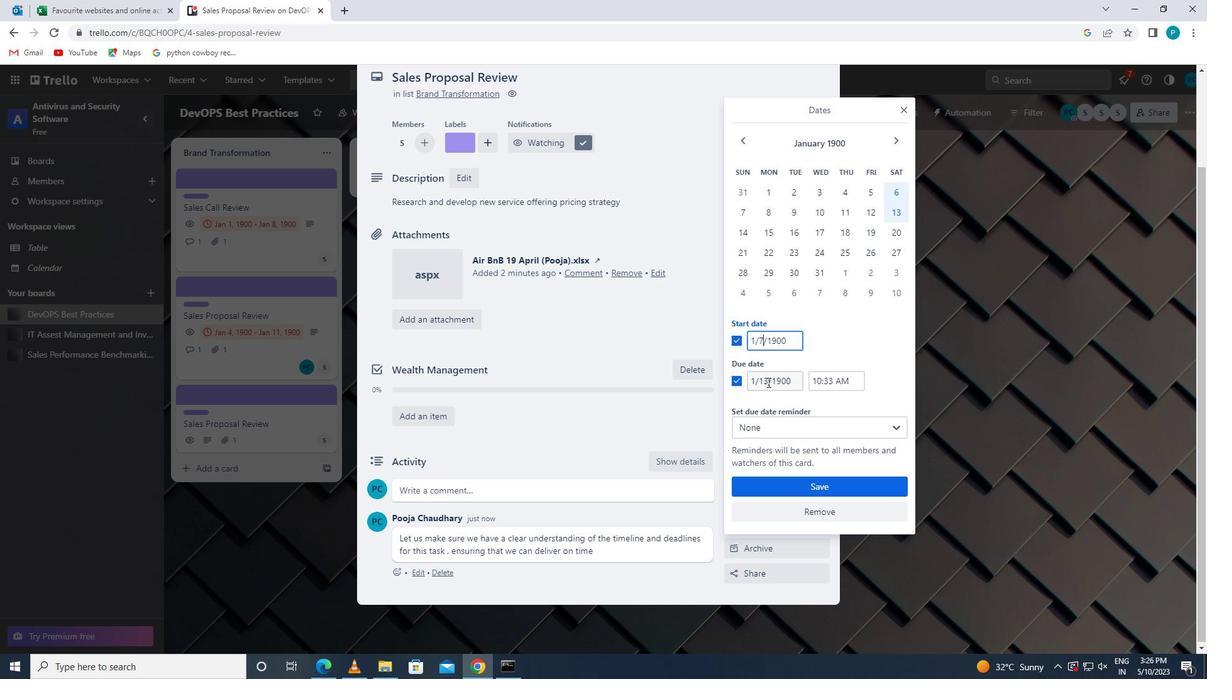 
Action: Mouse pressed left at (766, 379)
Screenshot: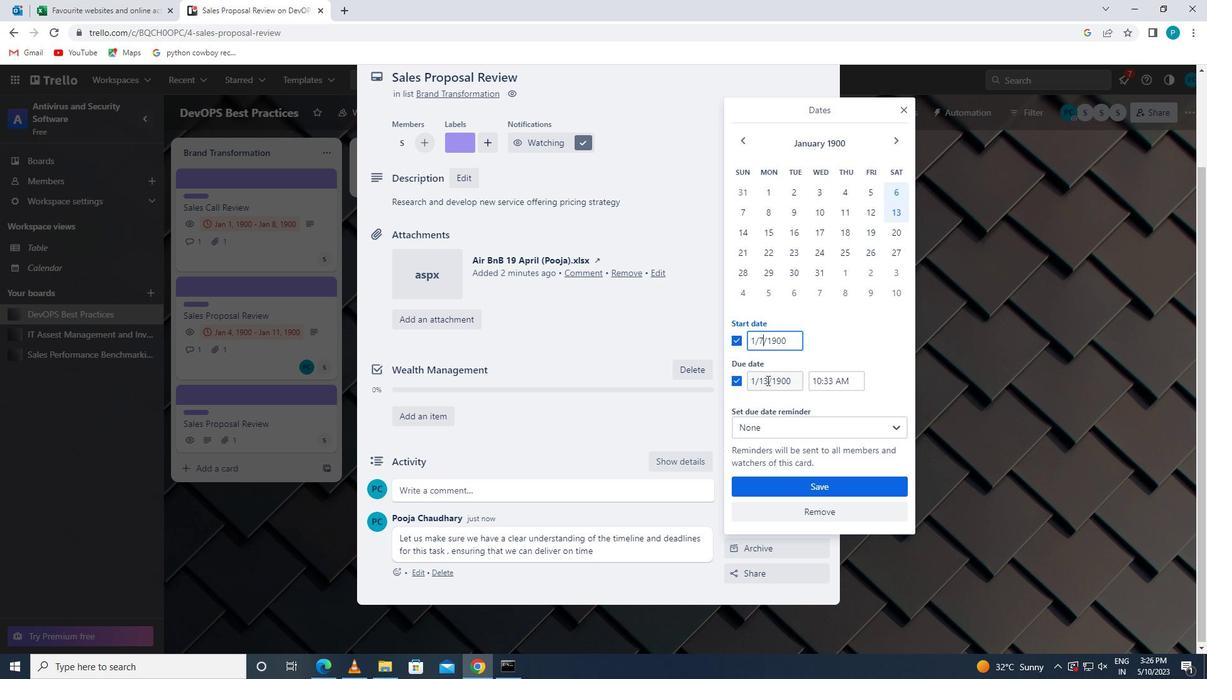 
Action: Key pressed <Key.backspace>4
Screenshot: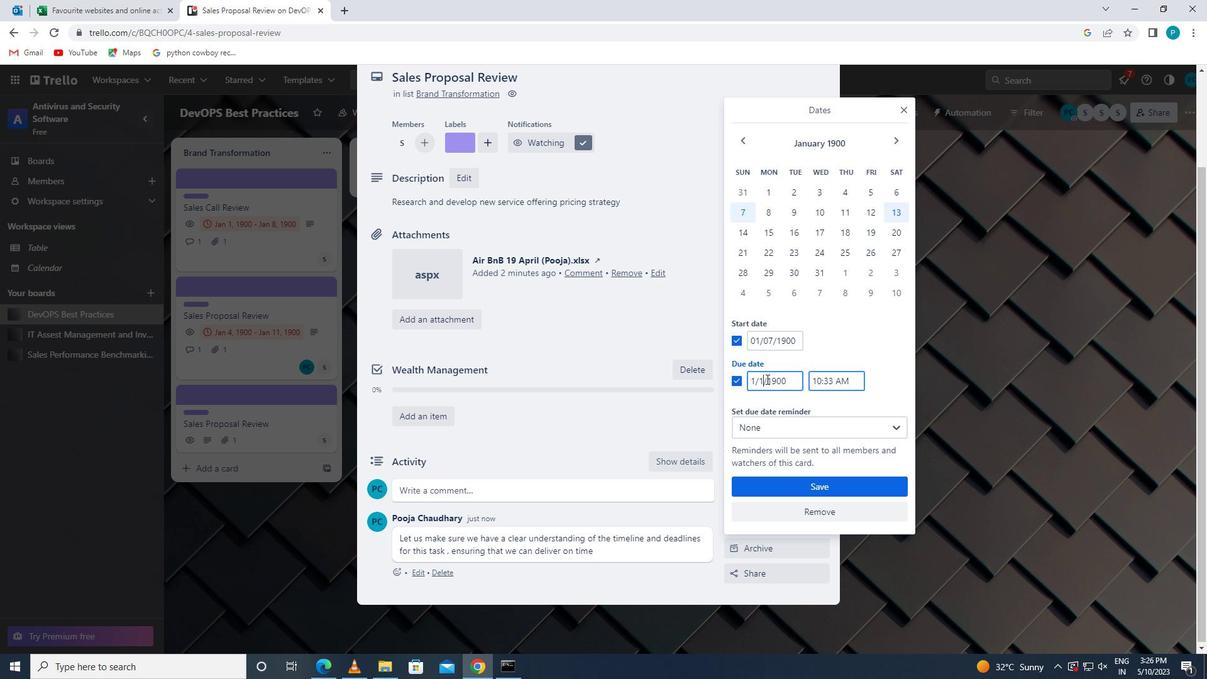 
Action: Mouse moved to (801, 486)
Screenshot: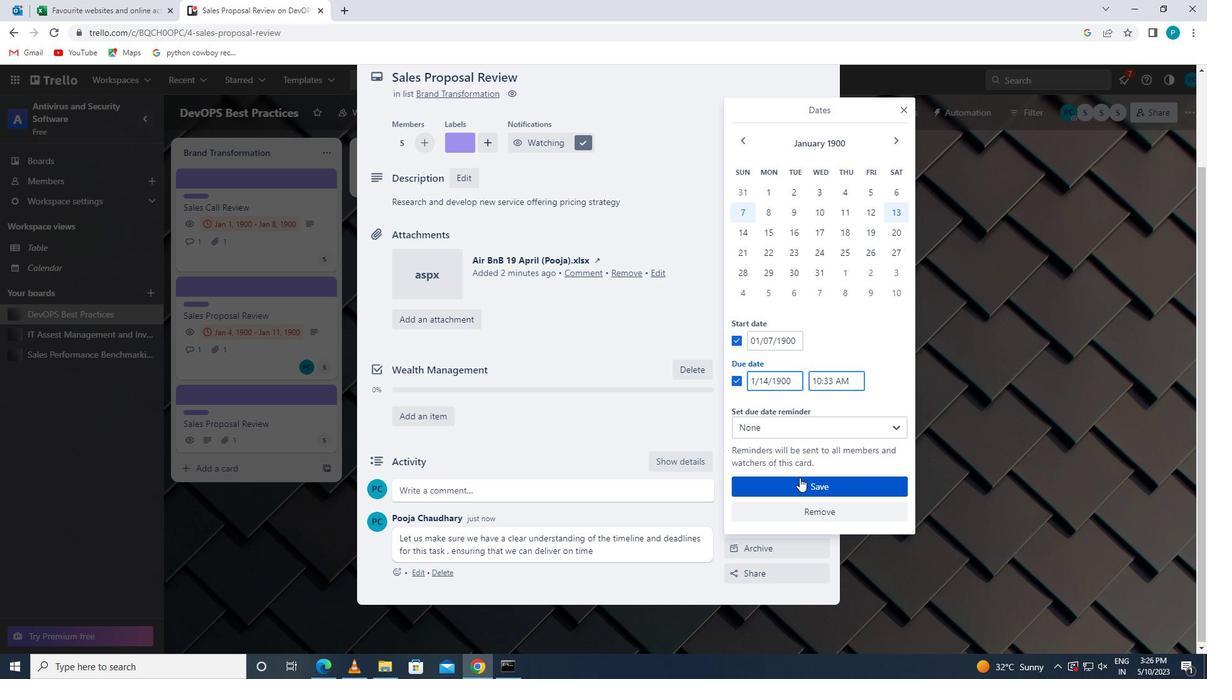 
Action: Mouse pressed left at (801, 486)
Screenshot: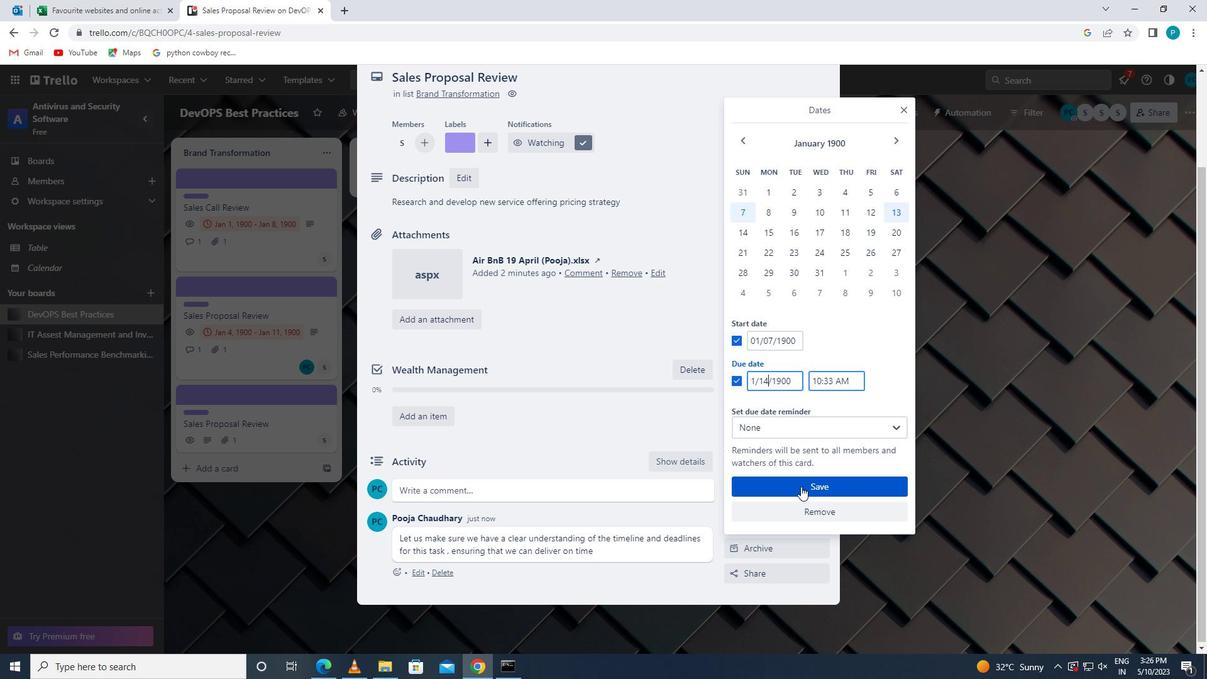 
